 Task: Search one way flight ticket for 1 adult, 1 child, 1 infant in seat in premium economy from Medford: Rogue Valley International-medford Airport to Rockford: Chicago Rockford International Airport(was Northwest Chicagoland Regional Airport At Rockford) on 5-1-2023. Number of bags: 6 checked bags. Price is upto 110000. Outbound departure time preference is 14:45.
Action: Mouse moved to (179, 201)
Screenshot: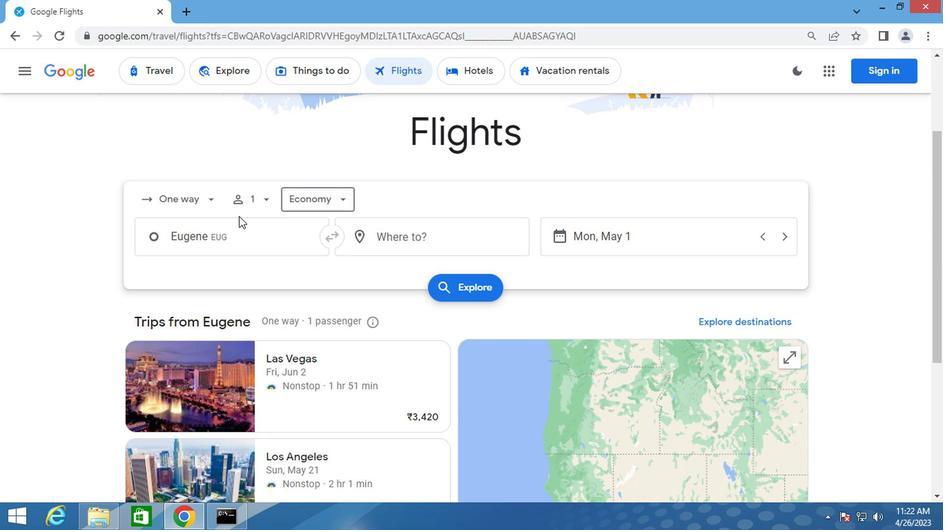 
Action: Mouse pressed left at (179, 201)
Screenshot: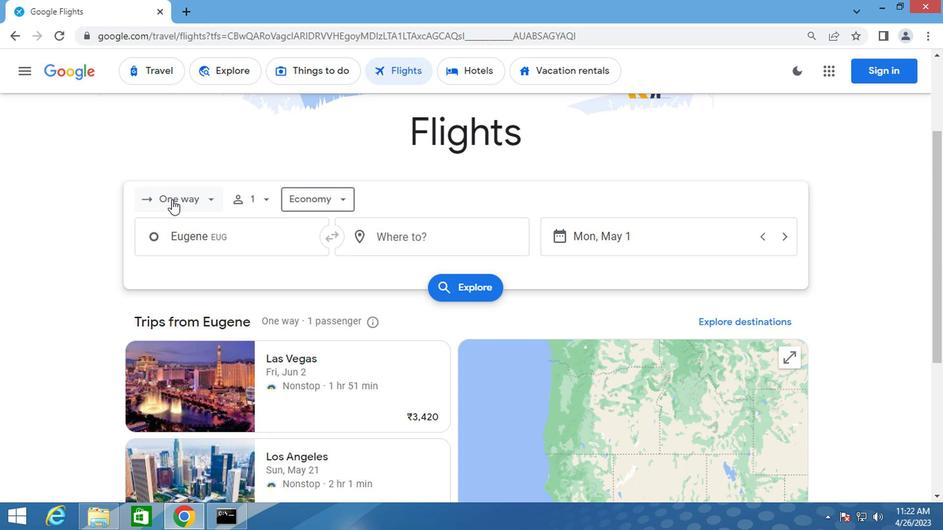 
Action: Mouse moved to (196, 256)
Screenshot: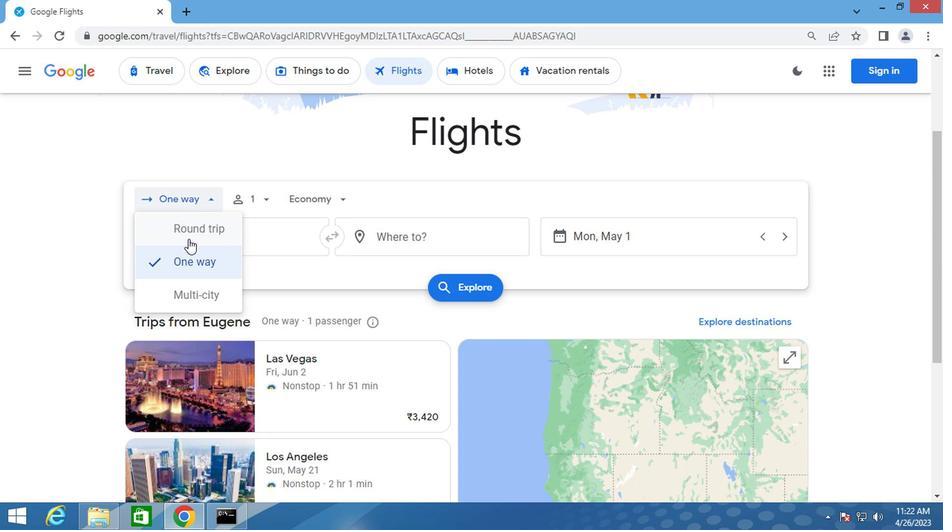 
Action: Mouse pressed left at (196, 256)
Screenshot: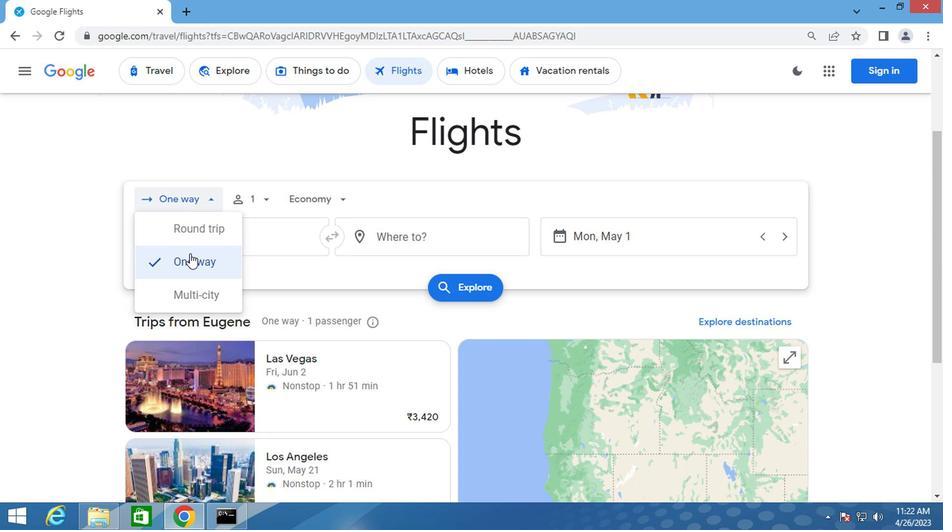 
Action: Mouse moved to (266, 201)
Screenshot: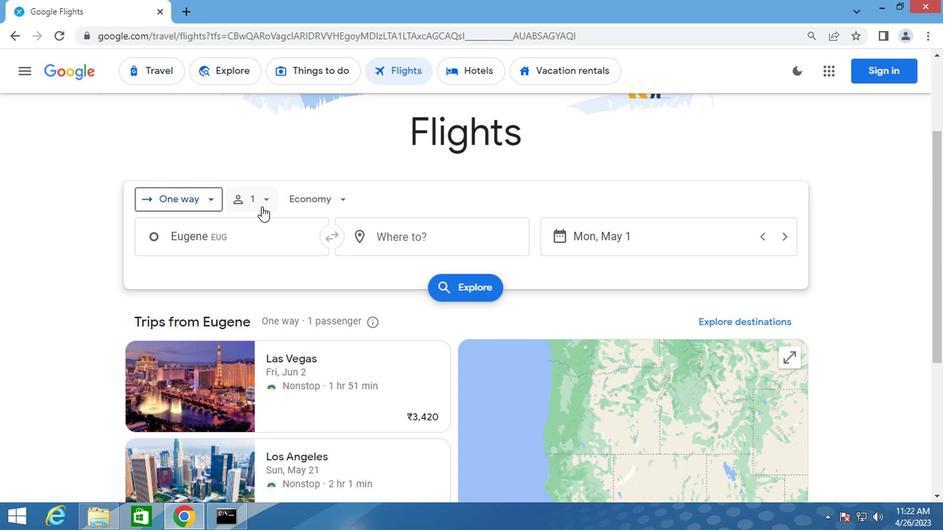 
Action: Mouse pressed left at (266, 201)
Screenshot: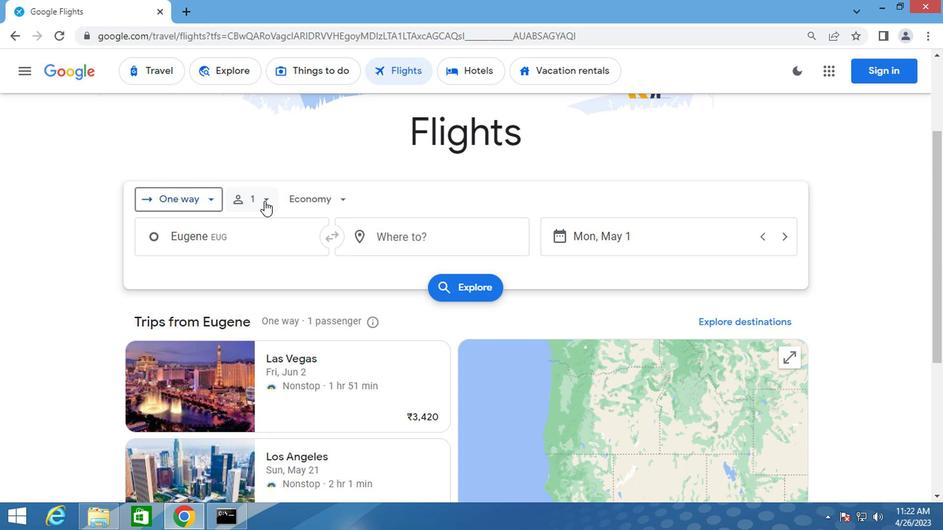 
Action: Mouse moved to (368, 271)
Screenshot: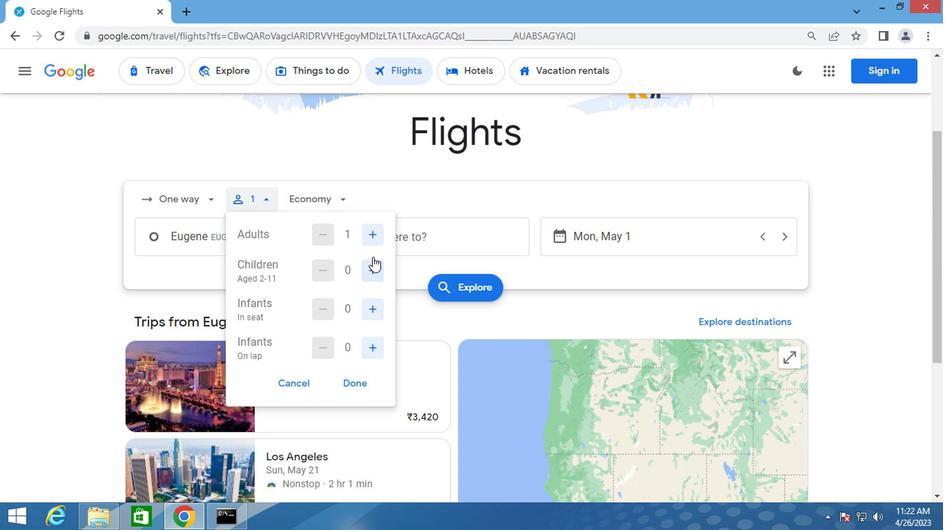 
Action: Mouse pressed left at (368, 271)
Screenshot: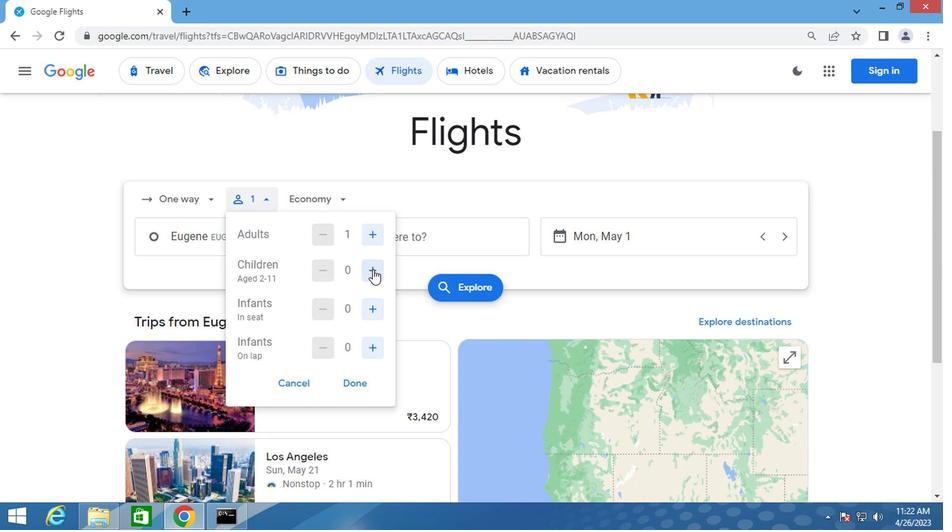 
Action: Mouse moved to (365, 308)
Screenshot: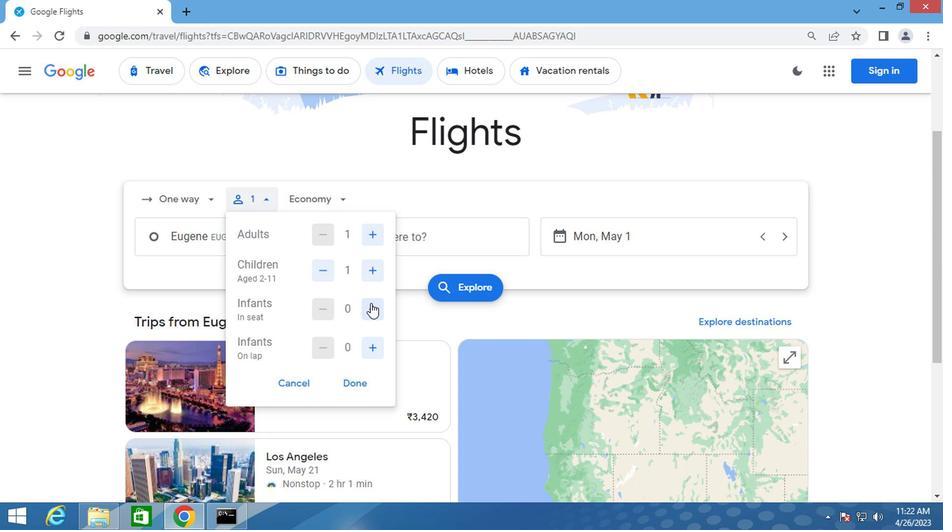 
Action: Mouse pressed left at (365, 308)
Screenshot: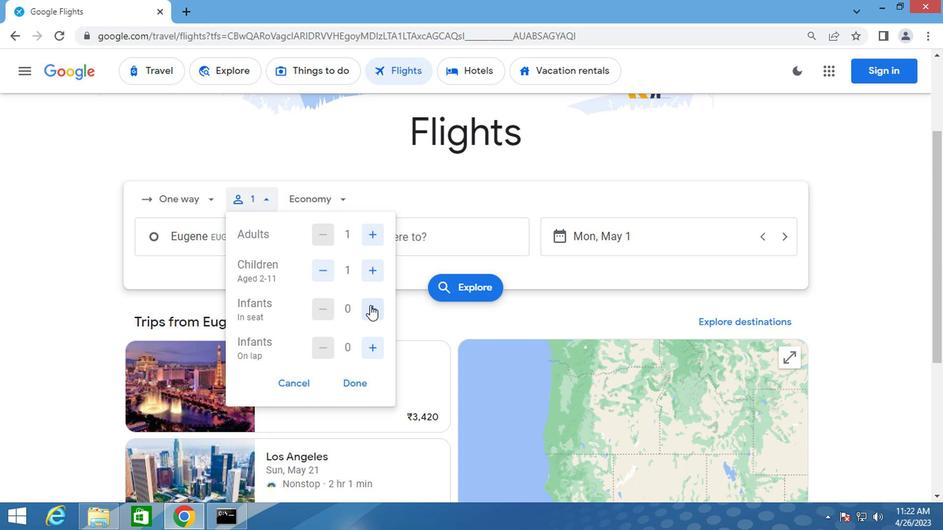 
Action: Mouse moved to (298, 200)
Screenshot: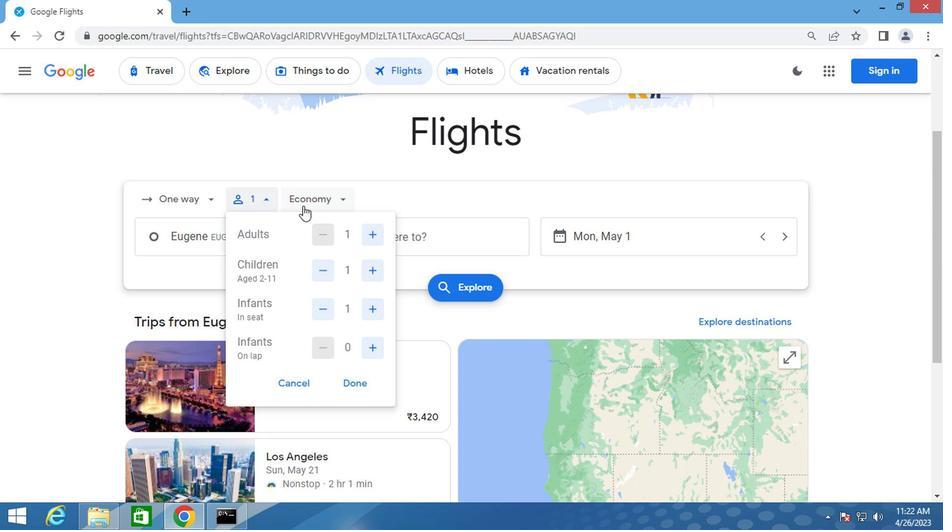 
Action: Mouse pressed left at (298, 200)
Screenshot: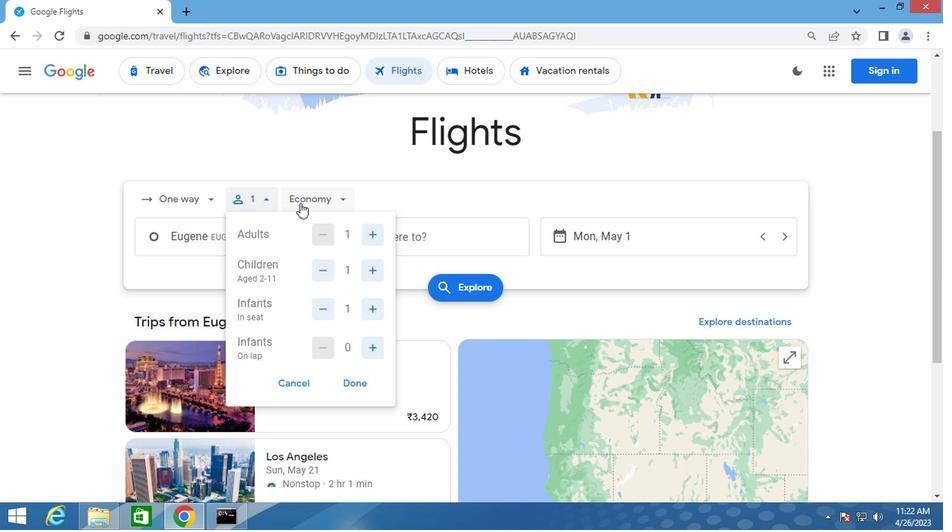
Action: Mouse moved to (327, 261)
Screenshot: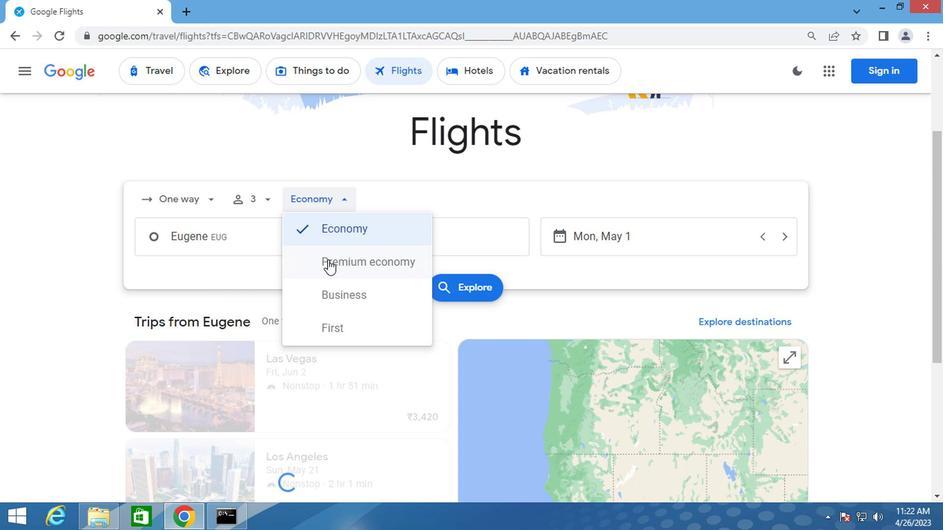 
Action: Mouse pressed left at (327, 261)
Screenshot: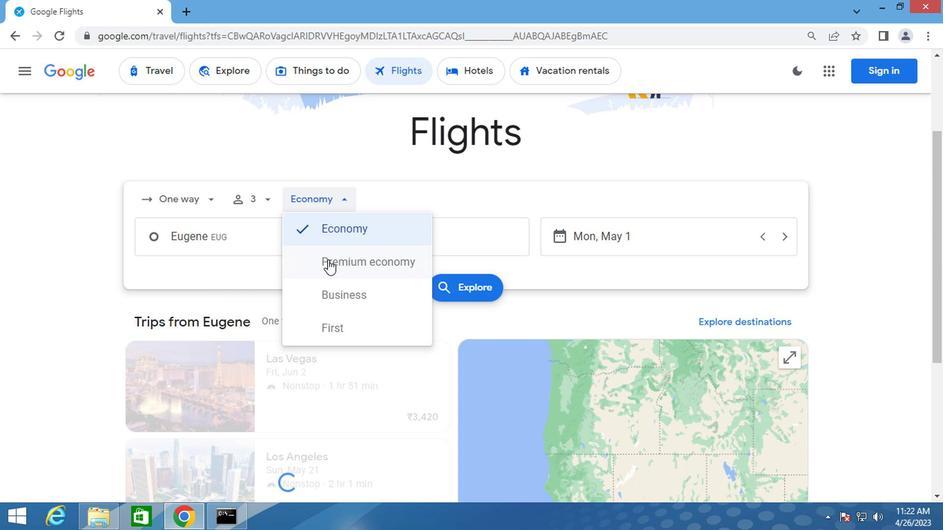 
Action: Mouse moved to (210, 242)
Screenshot: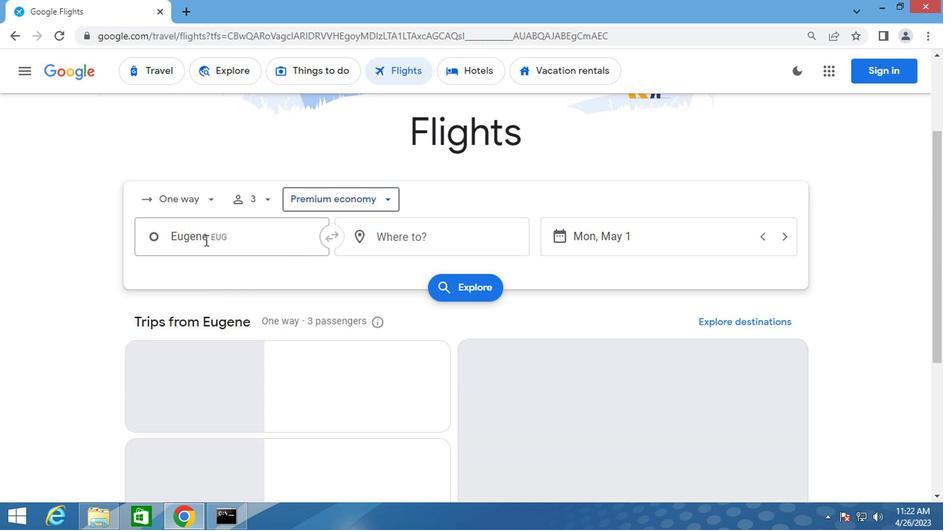 
Action: Mouse pressed left at (210, 242)
Screenshot: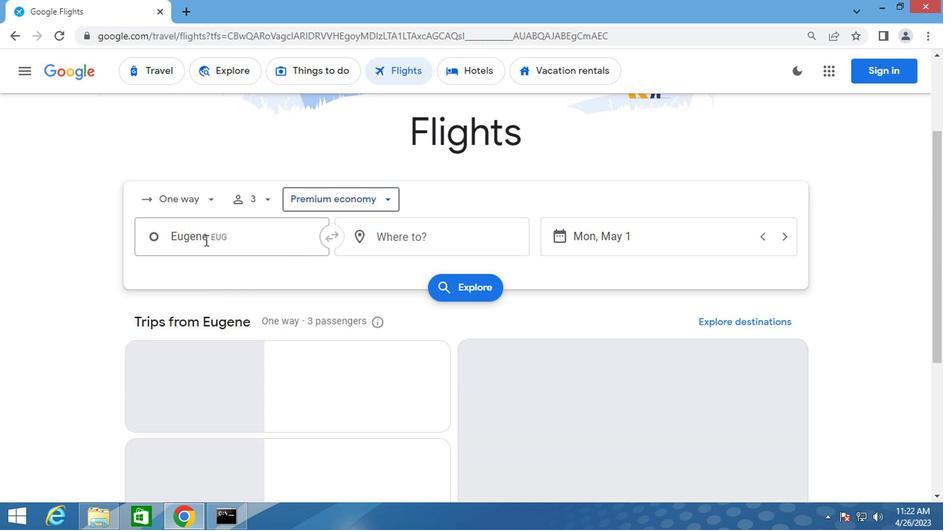 
Action: Mouse moved to (213, 240)
Screenshot: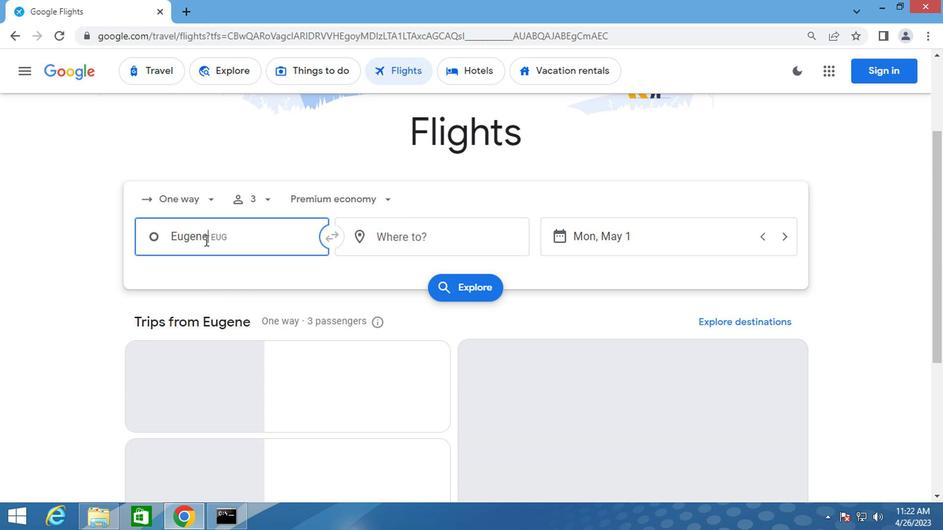 
Action: Key pressed medford
Screenshot: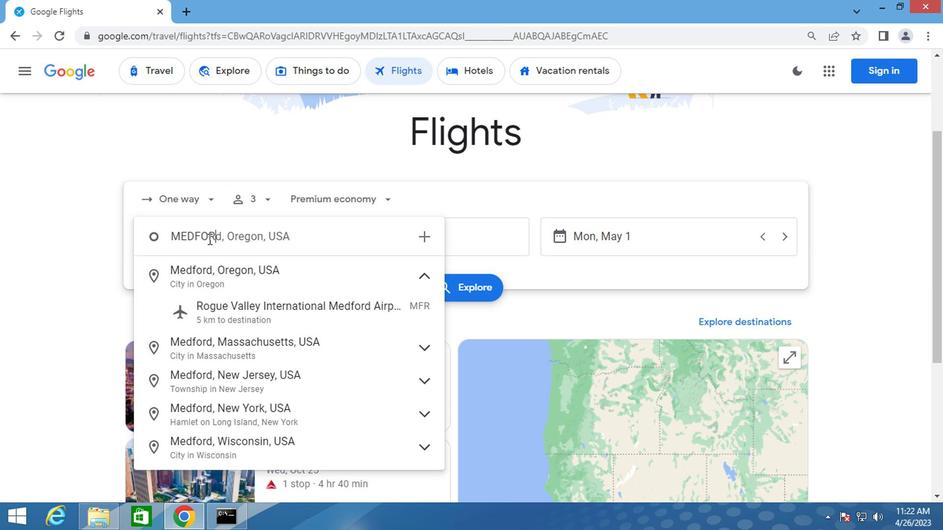 
Action: Mouse moved to (205, 314)
Screenshot: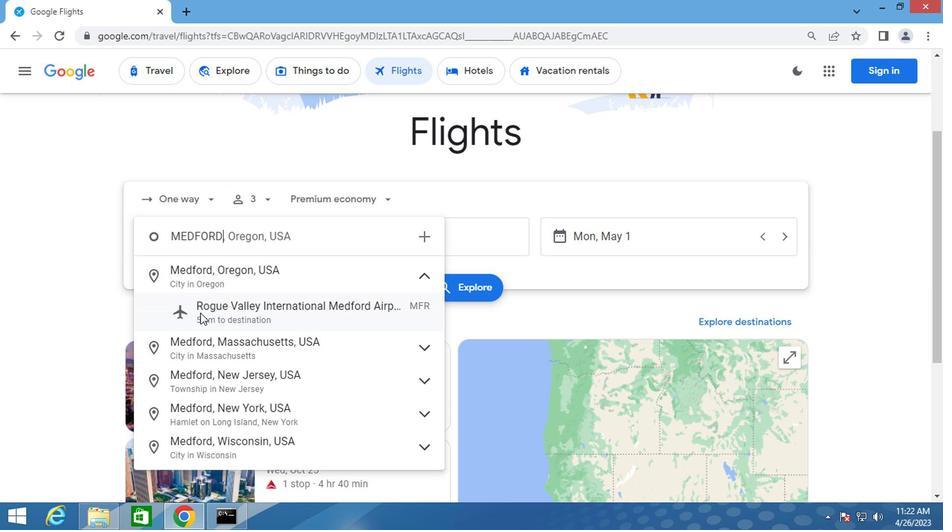 
Action: Mouse pressed left at (205, 314)
Screenshot: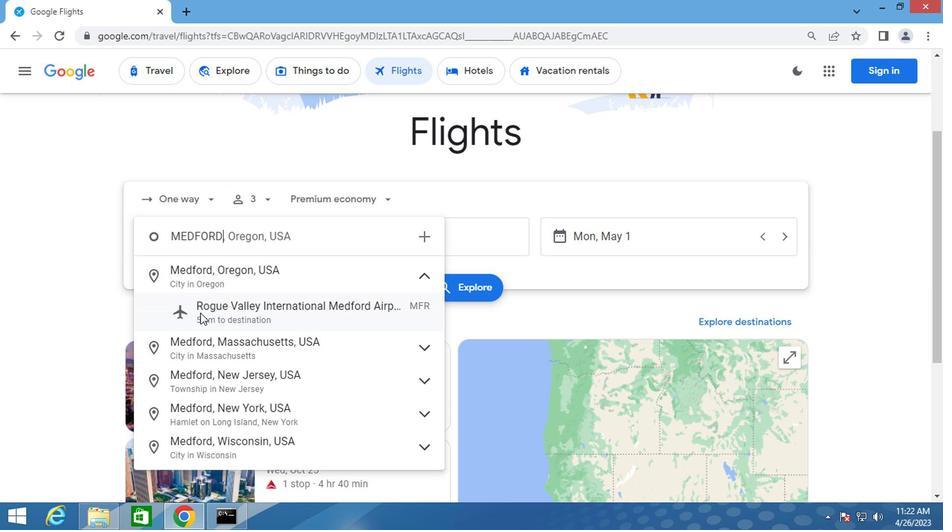 
Action: Mouse moved to (381, 237)
Screenshot: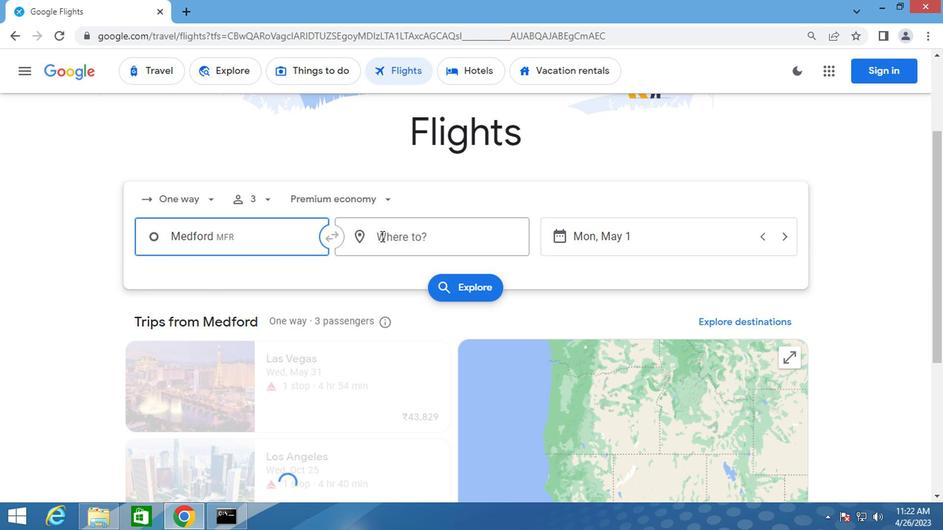 
Action: Mouse pressed left at (381, 237)
Screenshot: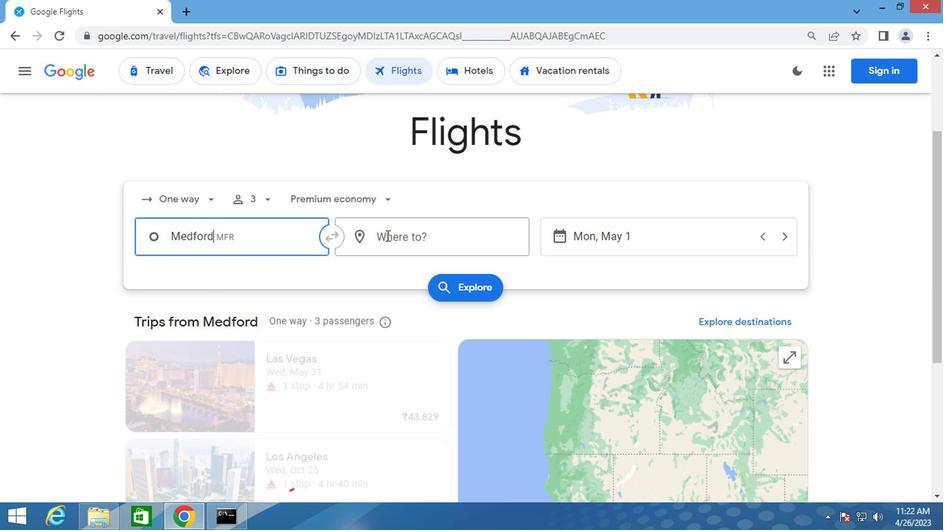 
Action: Key pressed rockford
Screenshot: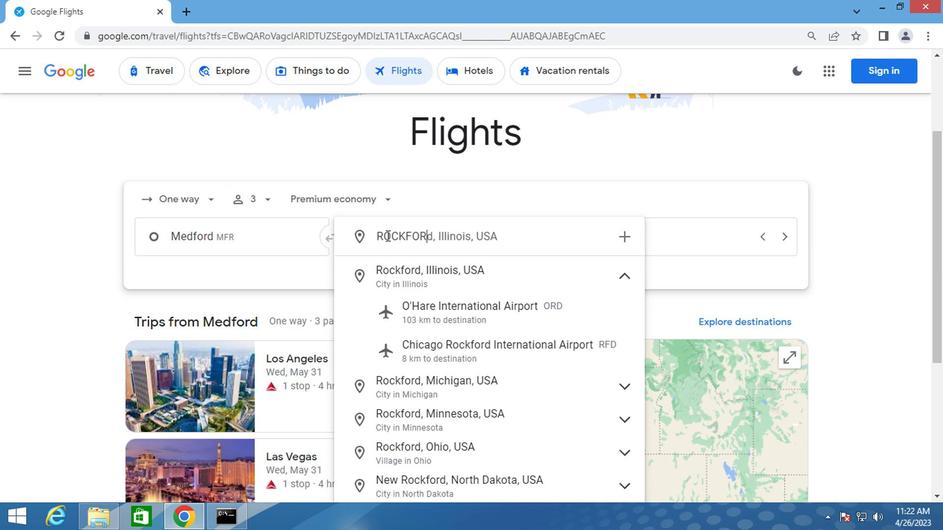 
Action: Mouse moved to (425, 348)
Screenshot: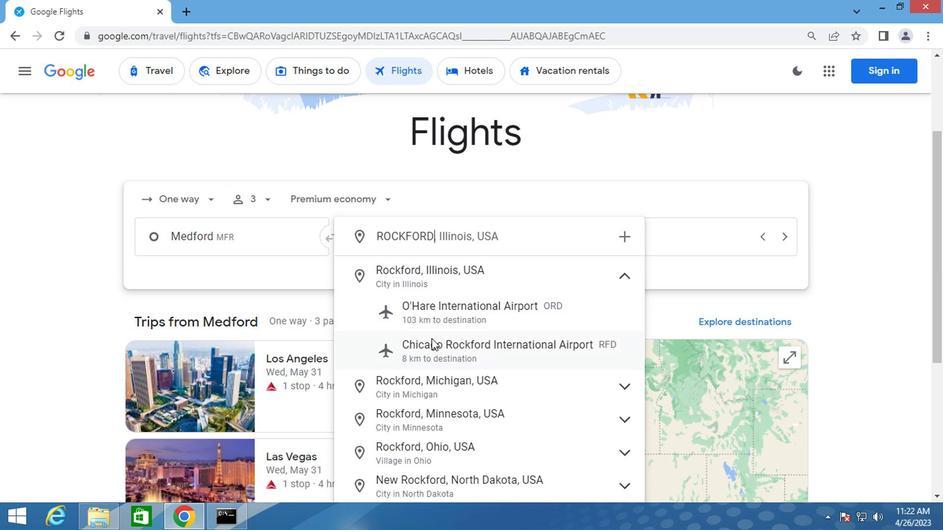 
Action: Mouse pressed left at (425, 348)
Screenshot: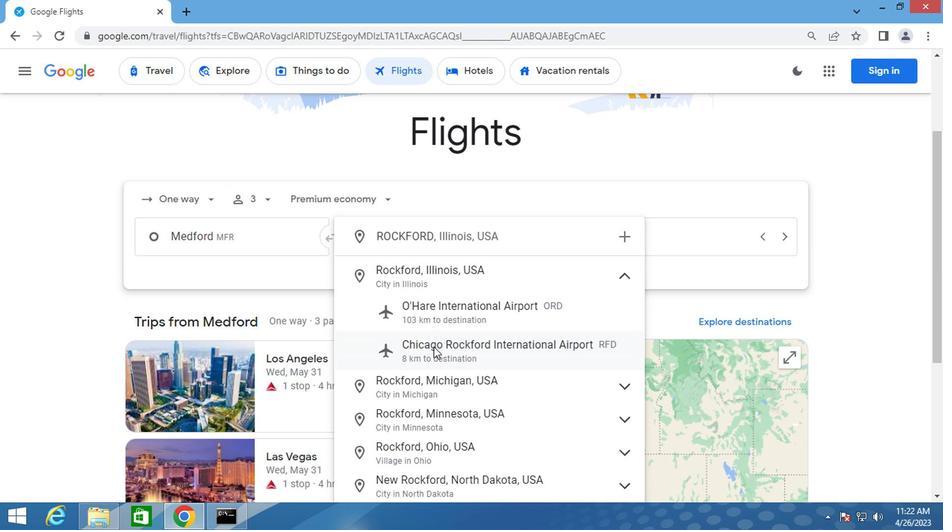 
Action: Mouse moved to (543, 243)
Screenshot: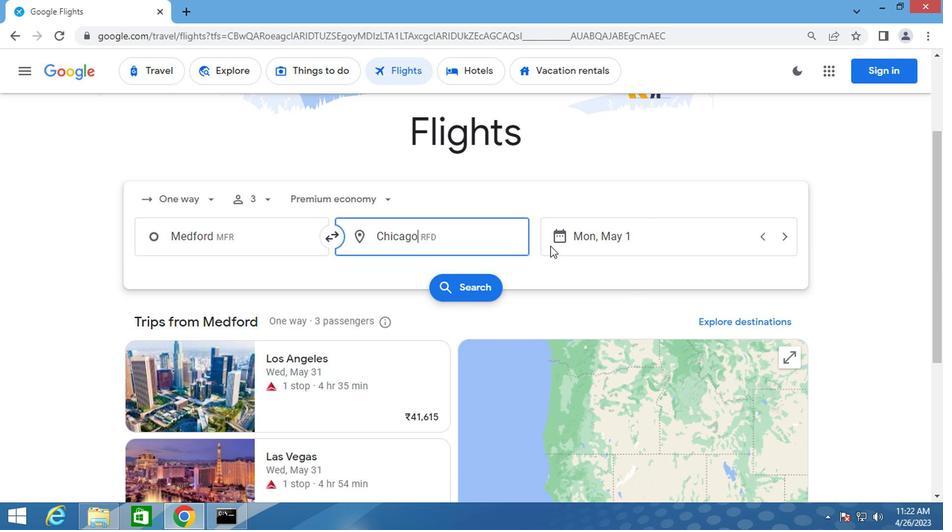 
Action: Mouse pressed left at (543, 243)
Screenshot: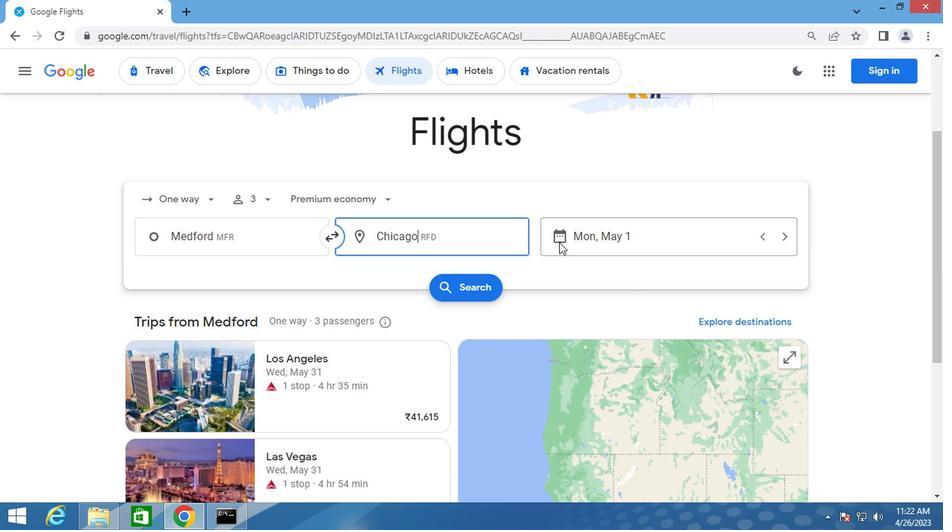 
Action: Mouse moved to (583, 257)
Screenshot: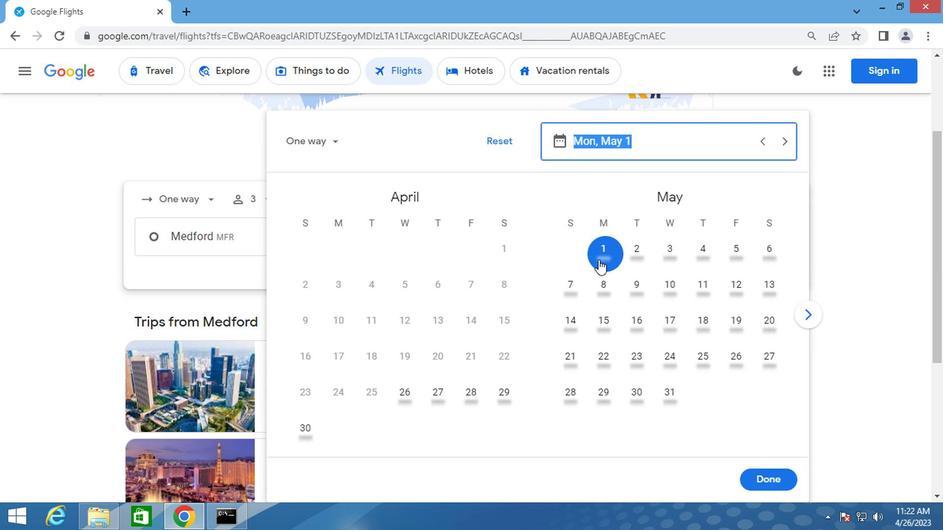 
Action: Mouse pressed left at (583, 257)
Screenshot: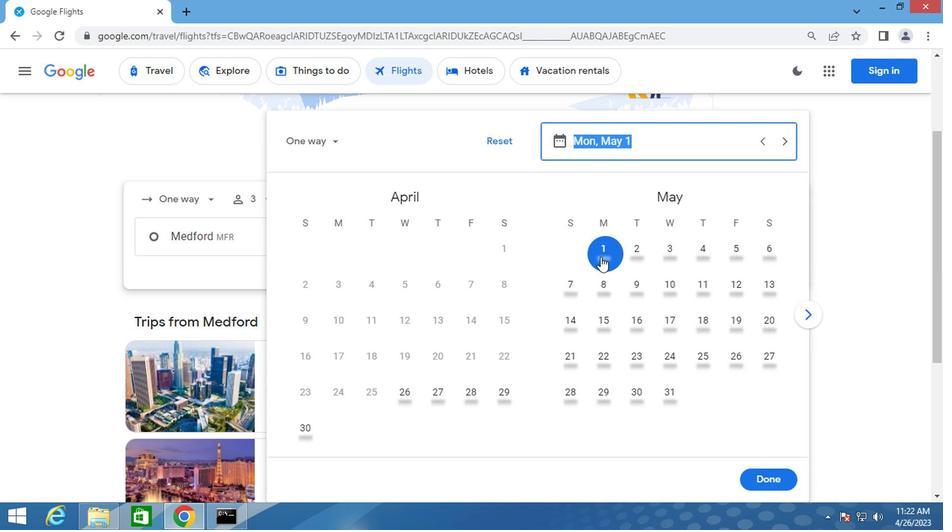 
Action: Mouse moved to (733, 479)
Screenshot: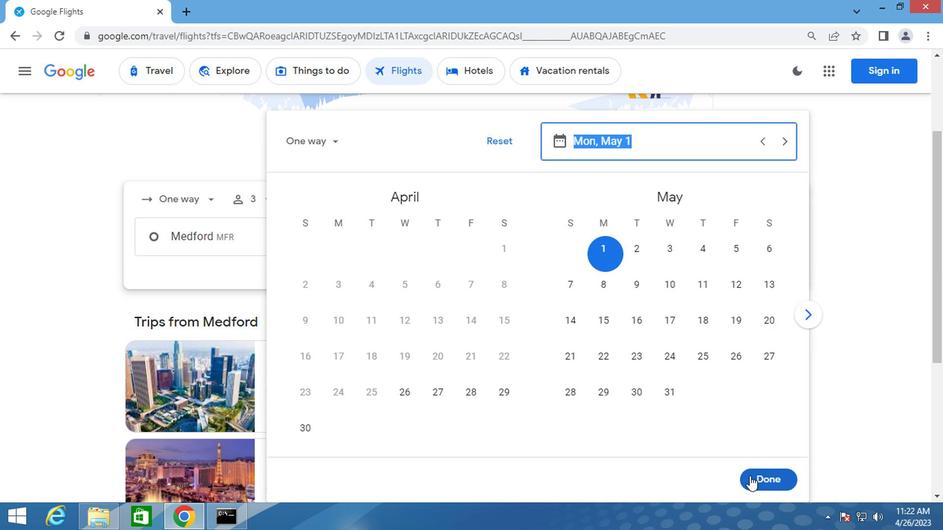 
Action: Mouse pressed left at (733, 479)
Screenshot: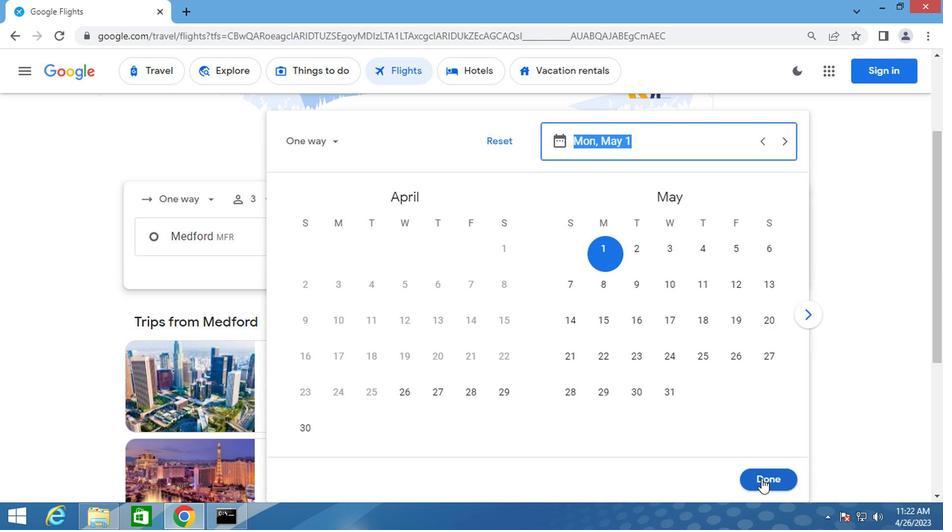 
Action: Mouse moved to (458, 293)
Screenshot: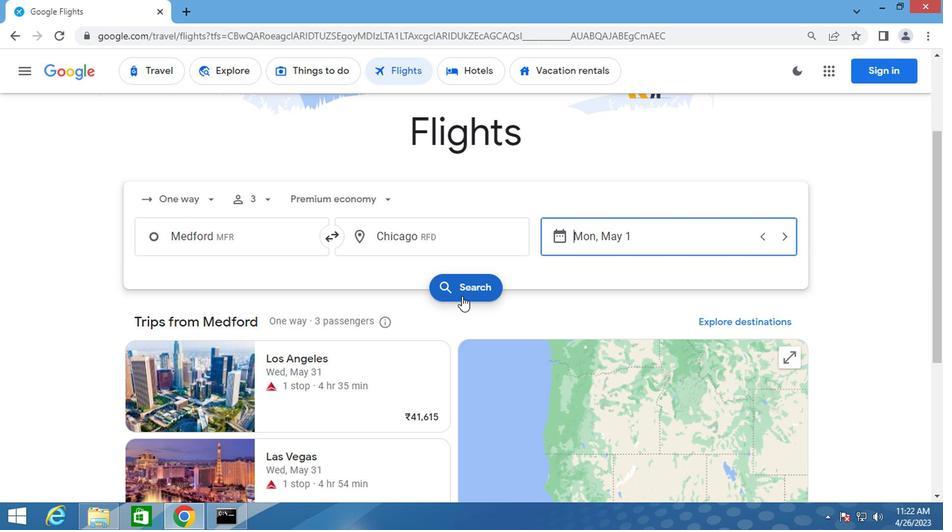 
Action: Mouse pressed left at (458, 293)
Screenshot: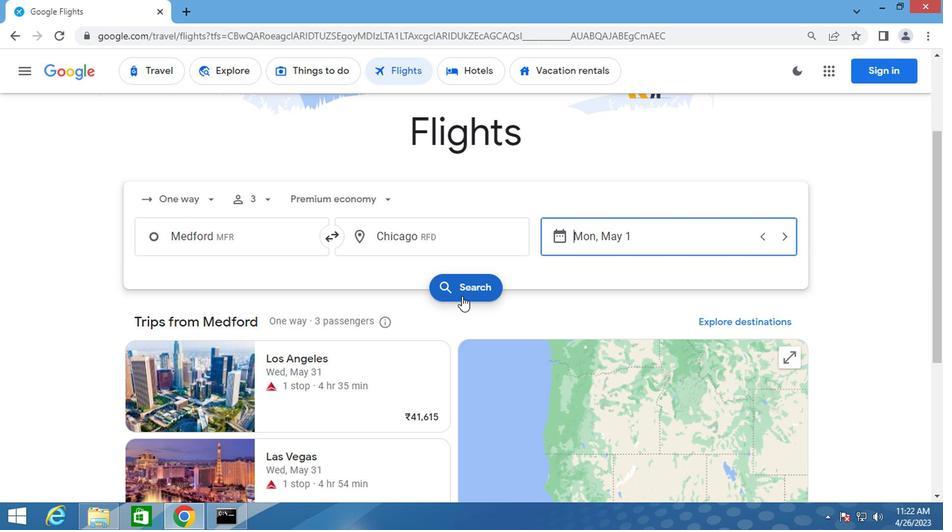 
Action: Mouse moved to (183, 195)
Screenshot: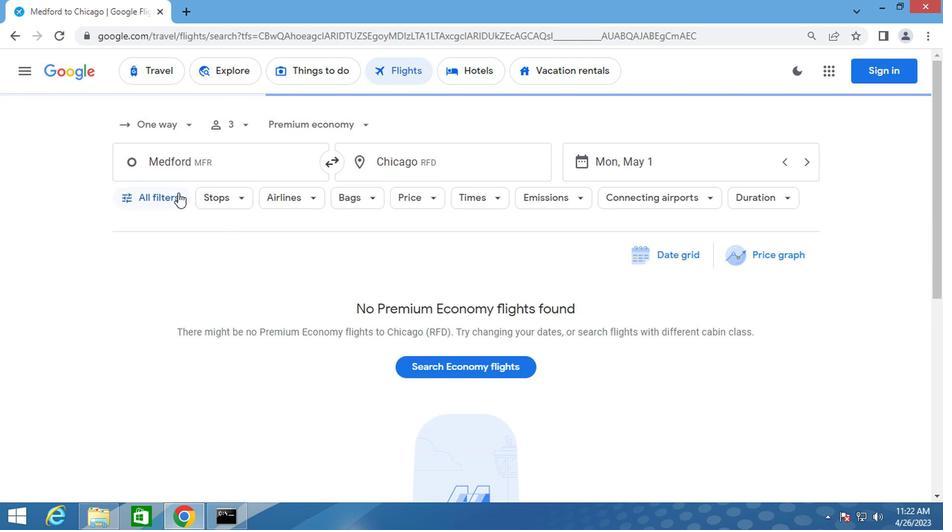 
Action: Mouse pressed left at (183, 195)
Screenshot: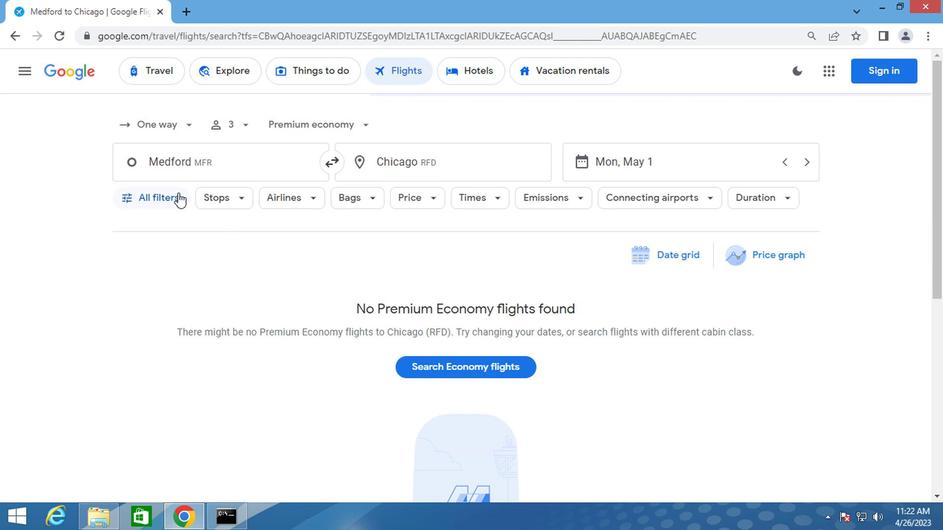 
Action: Mouse moved to (247, 274)
Screenshot: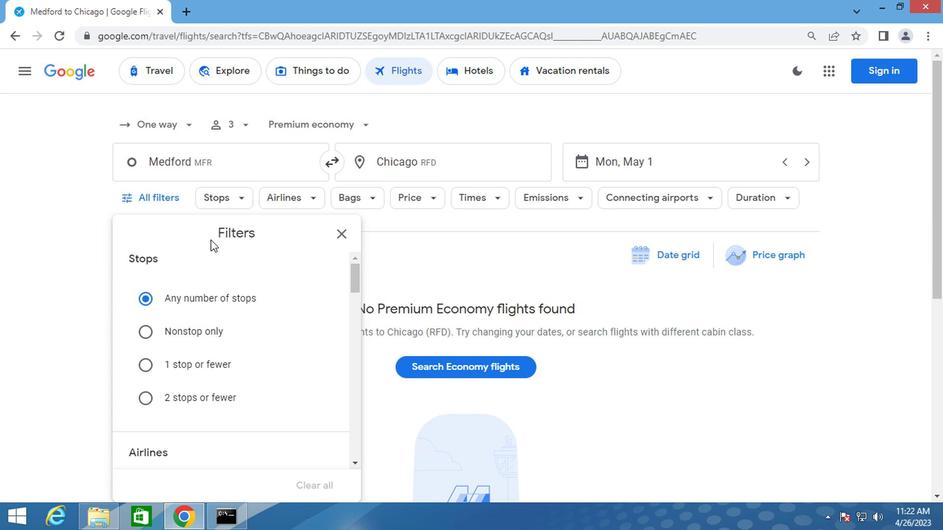 
Action: Mouse scrolled (247, 273) with delta (0, 0)
Screenshot: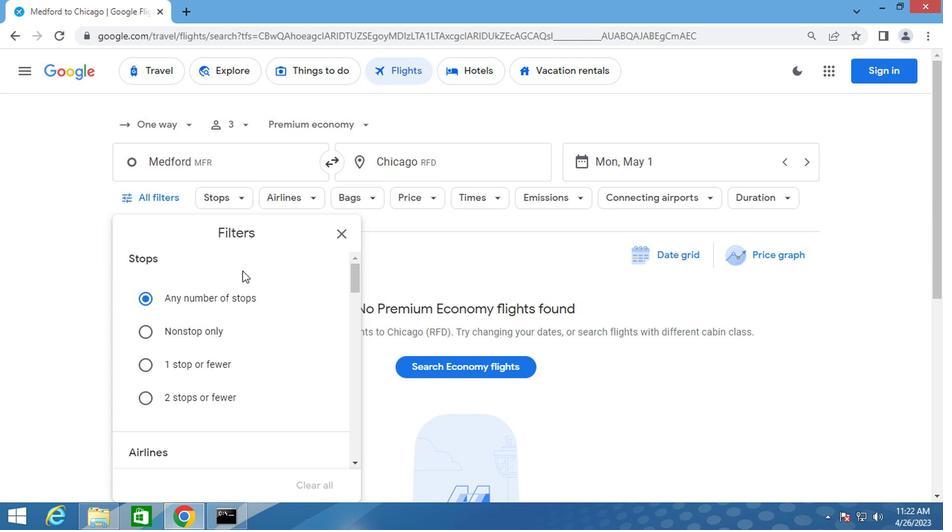 
Action: Mouse moved to (248, 274)
Screenshot: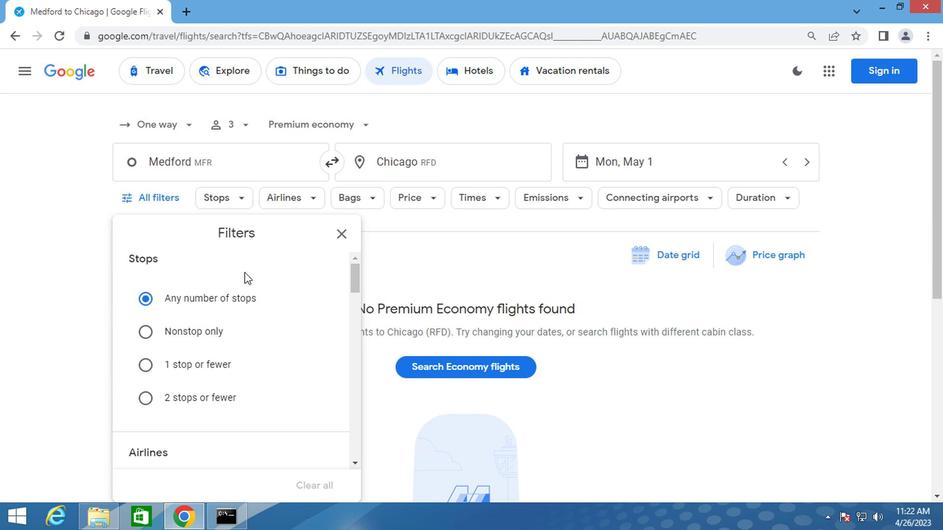 
Action: Mouse scrolled (248, 273) with delta (0, 0)
Screenshot: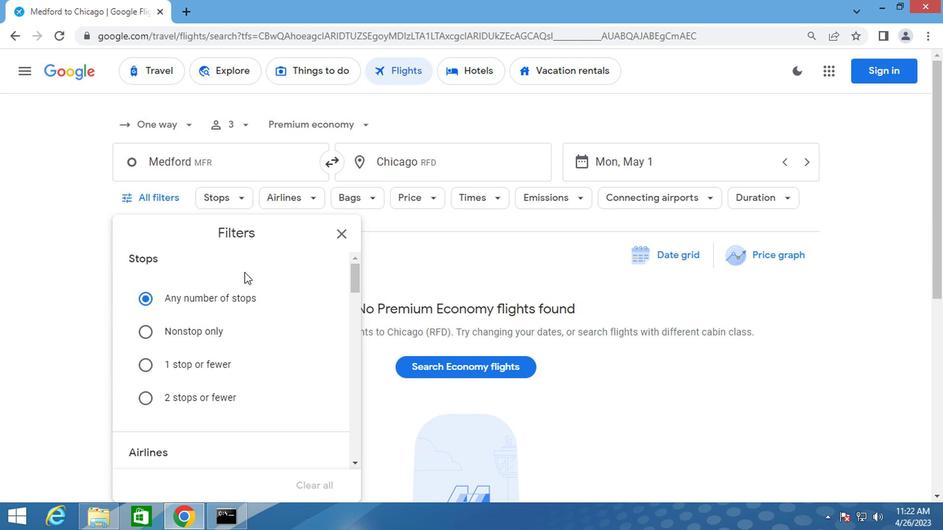 
Action: Mouse moved to (248, 274)
Screenshot: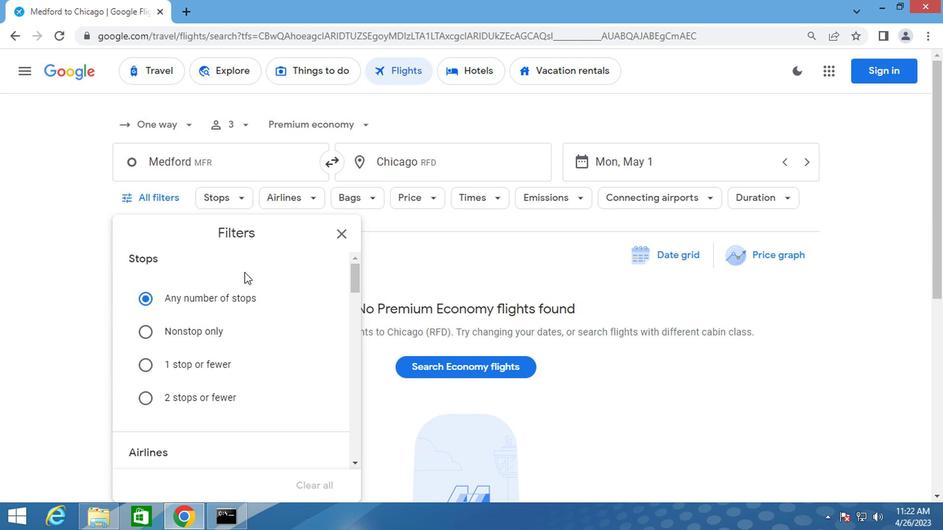 
Action: Mouse scrolled (248, 274) with delta (0, 0)
Screenshot: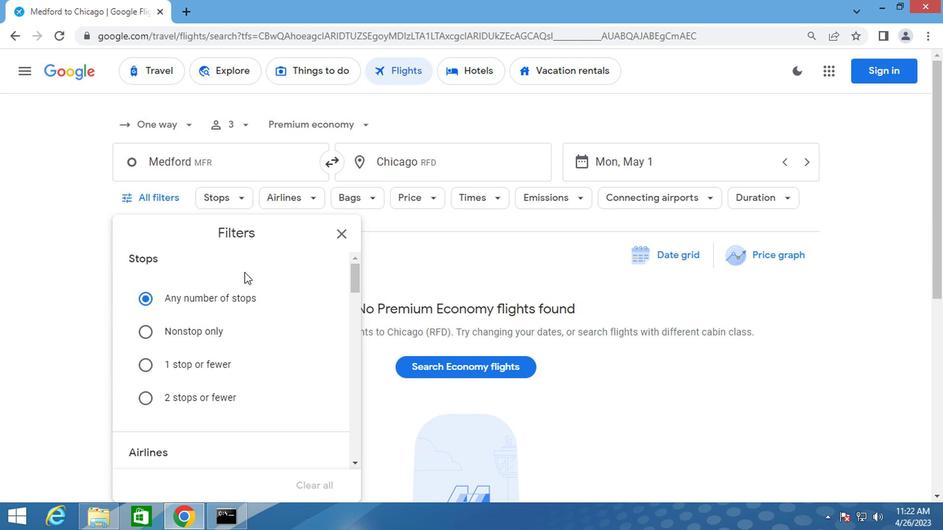 
Action: Mouse moved to (248, 276)
Screenshot: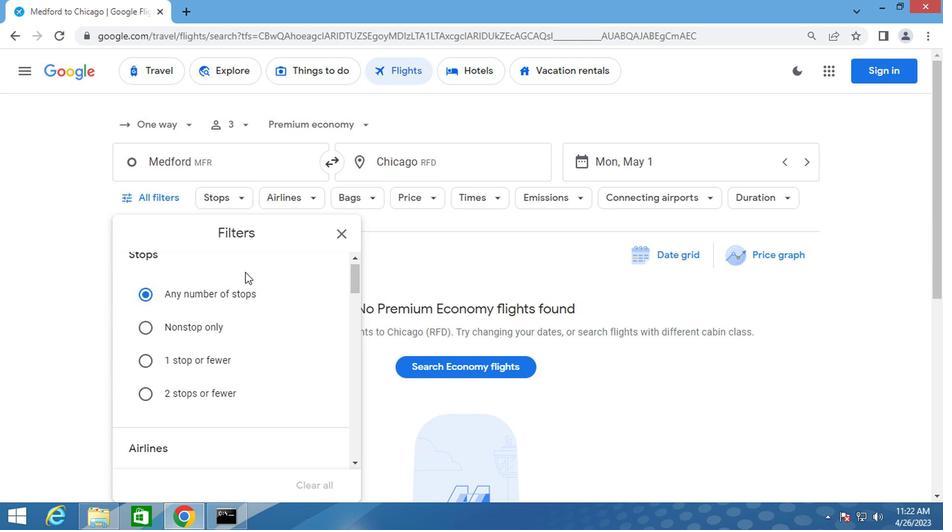 
Action: Mouse scrolled (248, 275) with delta (0, 0)
Screenshot: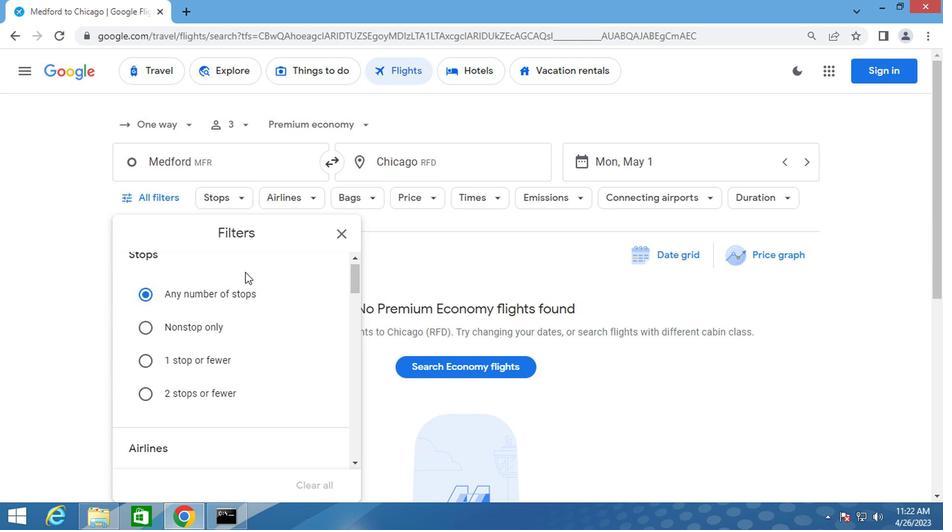 
Action: Mouse moved to (318, 462)
Screenshot: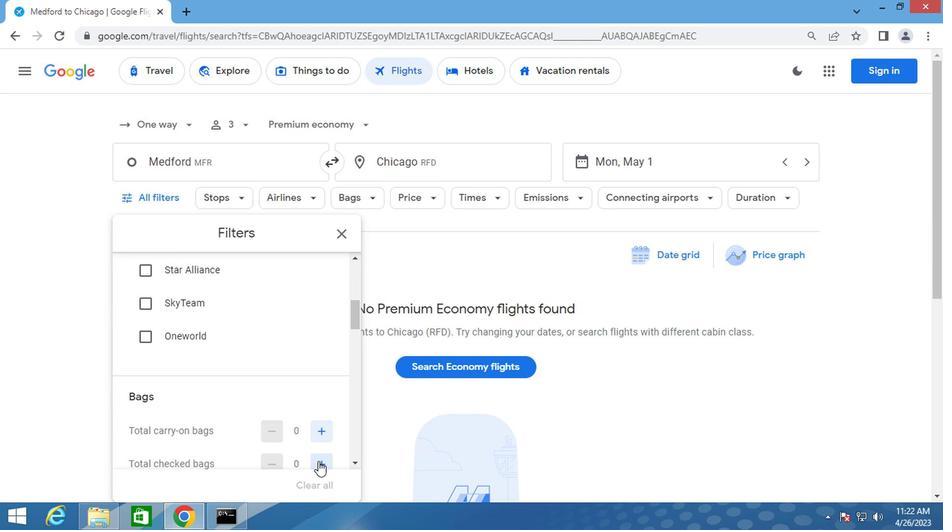 
Action: Mouse pressed left at (318, 462)
Screenshot: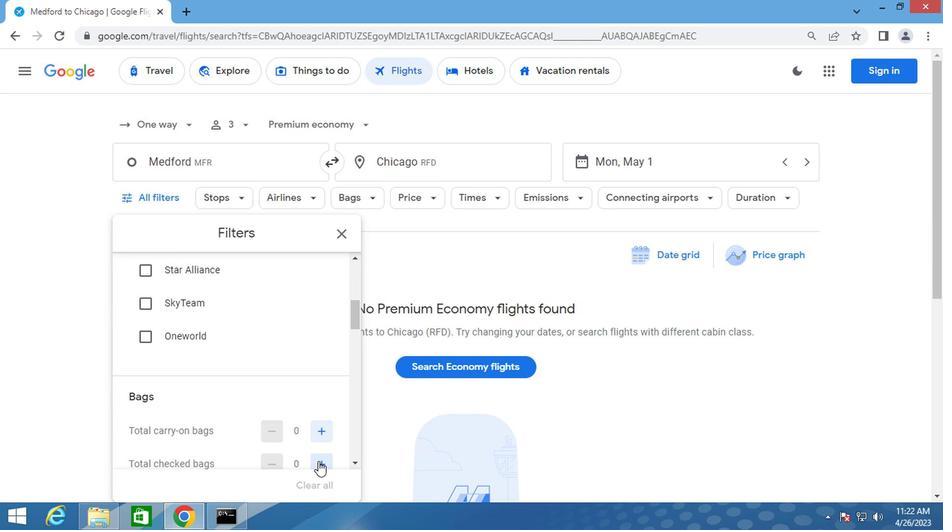 
Action: Mouse moved to (321, 461)
Screenshot: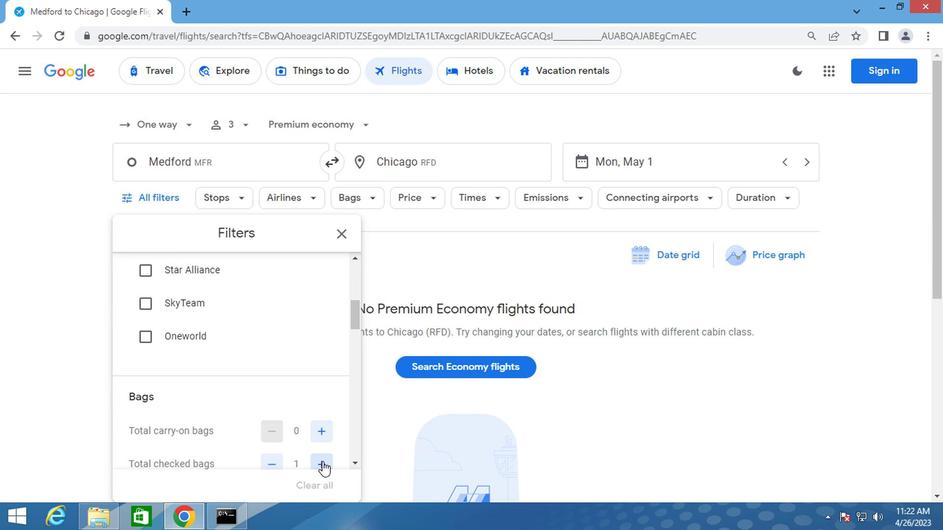 
Action: Mouse pressed left at (321, 461)
Screenshot: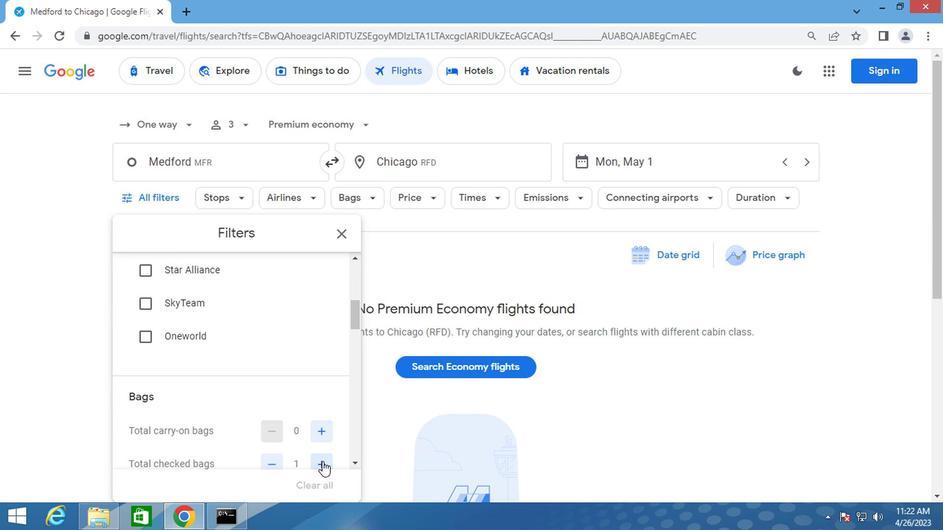 
Action: Mouse pressed left at (321, 461)
Screenshot: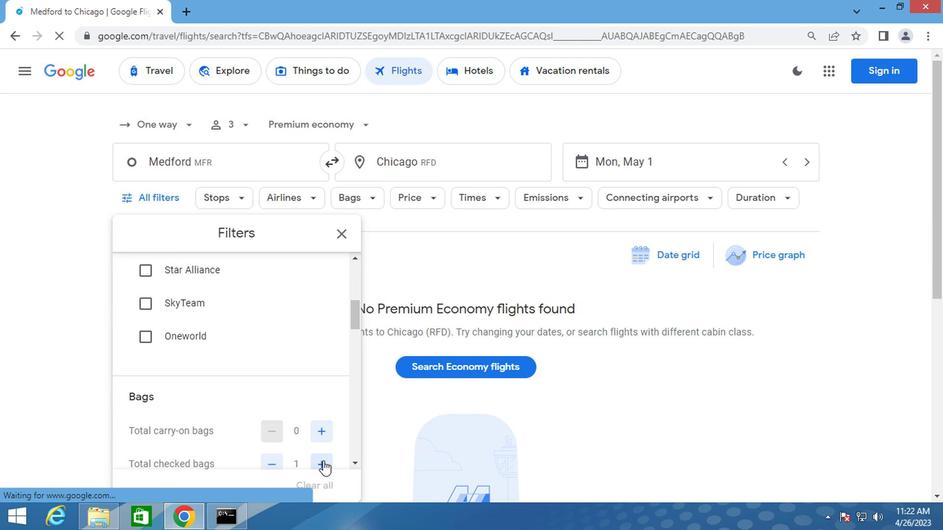 
Action: Mouse moved to (321, 460)
Screenshot: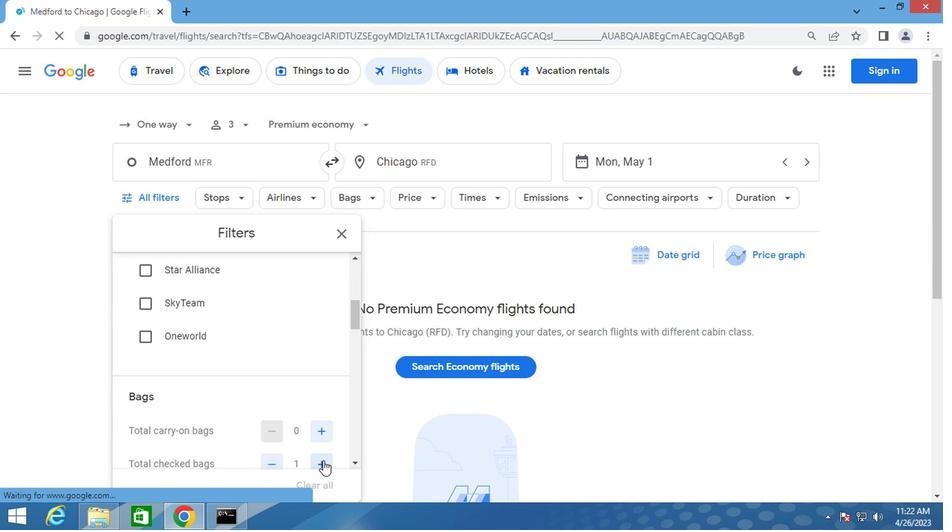 
Action: Mouse pressed left at (321, 460)
Screenshot: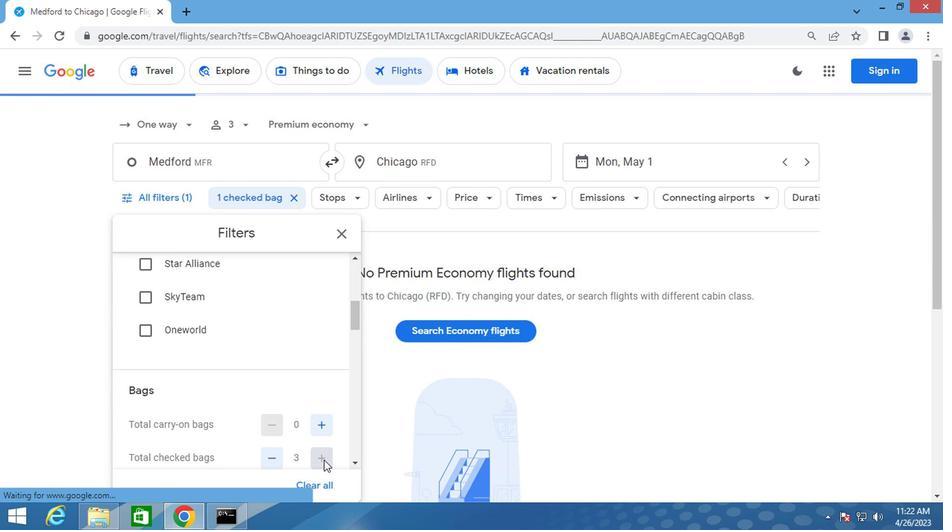 
Action: Mouse moved to (322, 460)
Screenshot: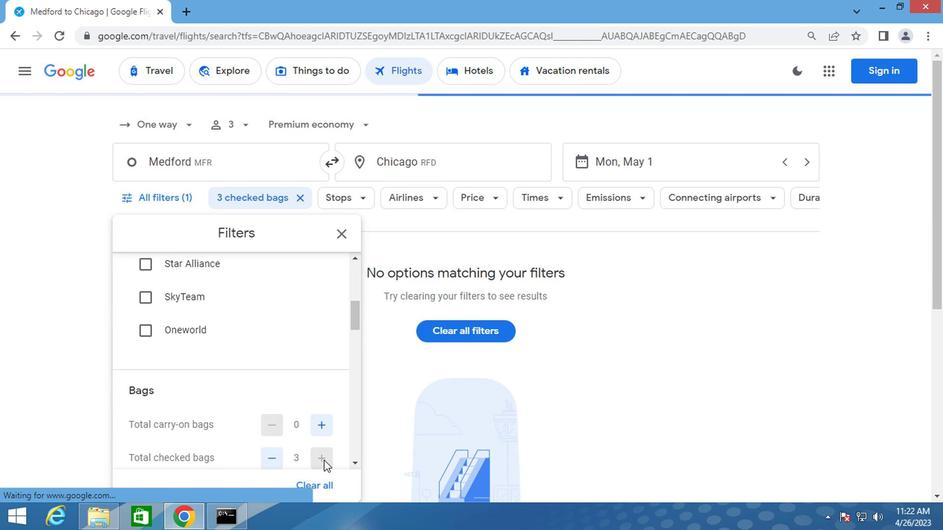 
Action: Mouse pressed left at (322, 460)
Screenshot: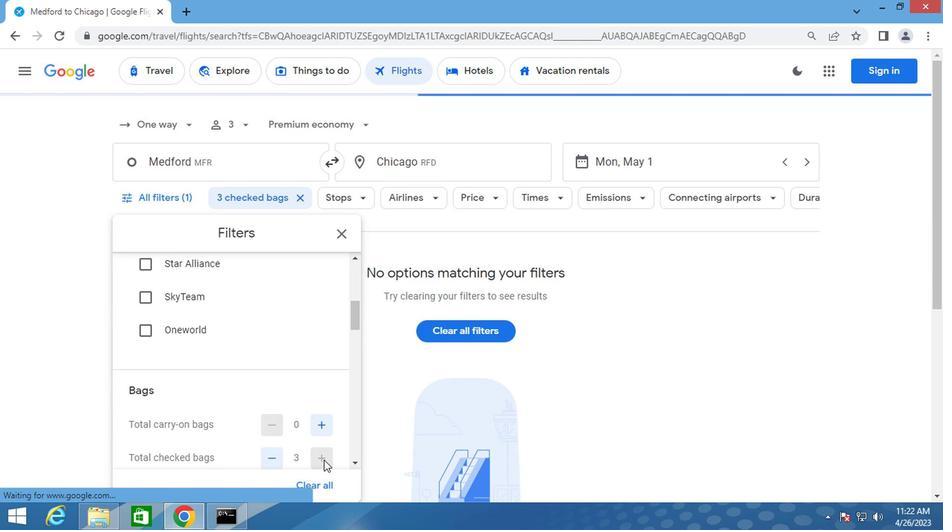 
Action: Mouse moved to (312, 433)
Screenshot: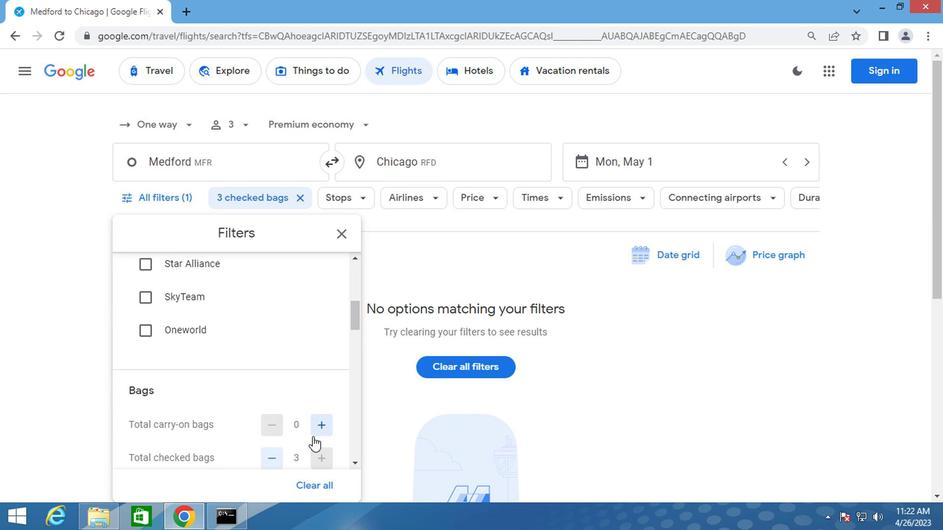 
Action: Mouse scrolled (312, 432) with delta (0, 0)
Screenshot: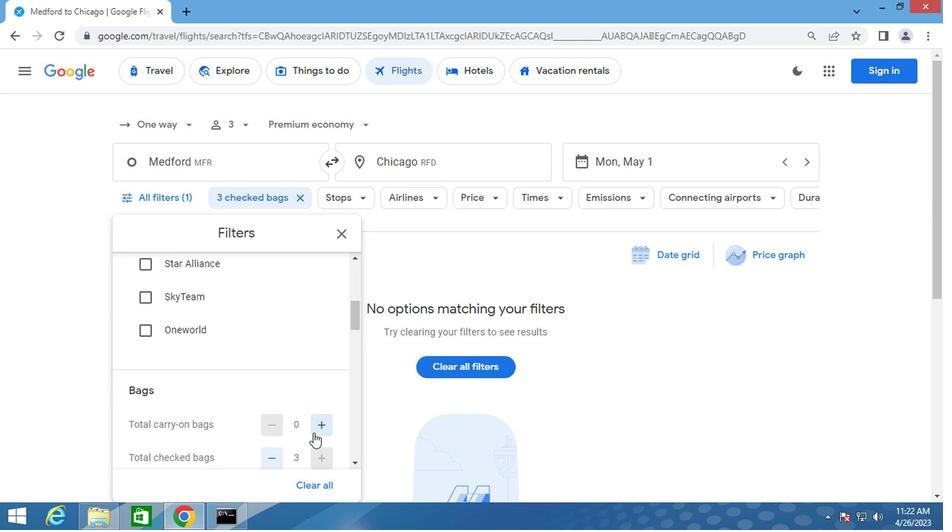 
Action: Mouse moved to (321, 387)
Screenshot: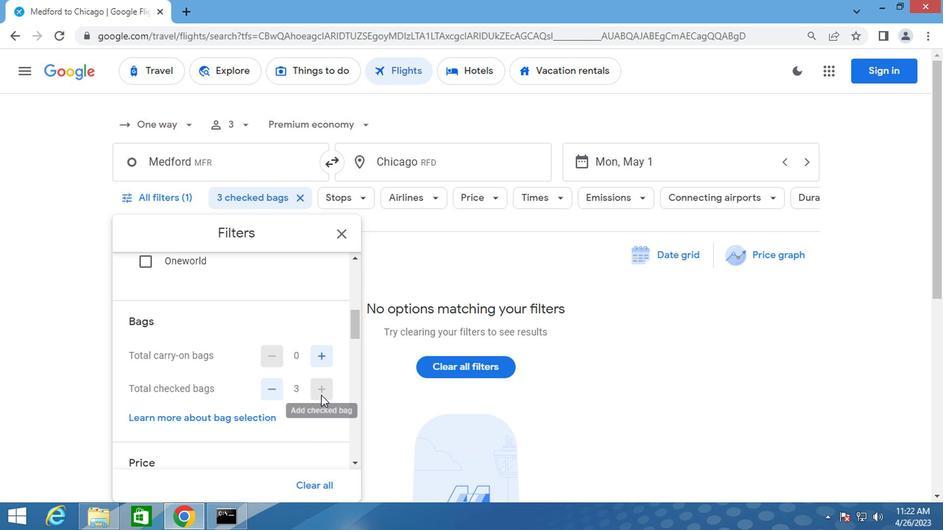
Action: Mouse pressed left at (321, 387)
Screenshot: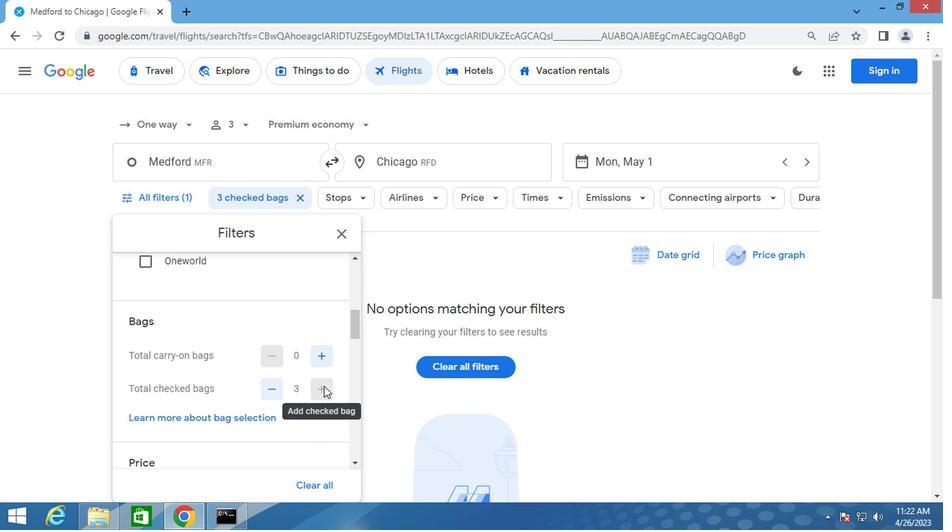 
Action: Mouse moved to (281, 393)
Screenshot: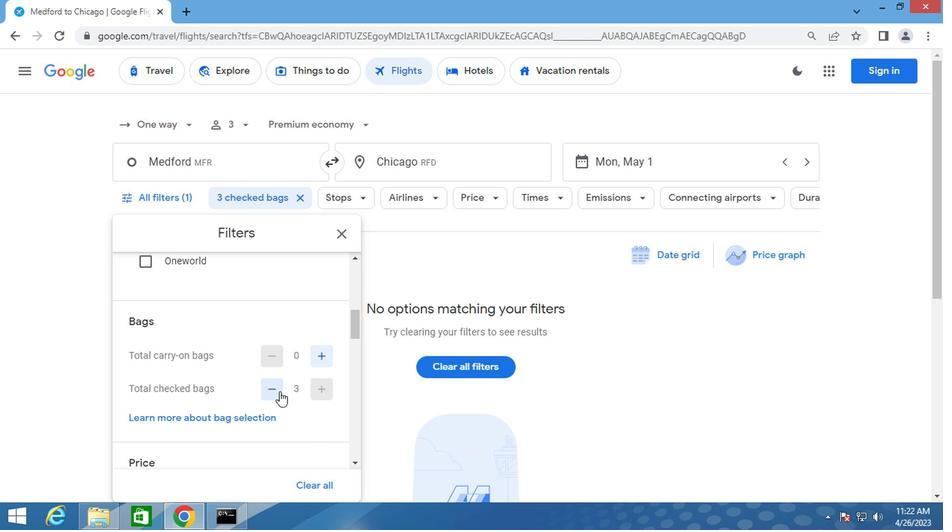 
Action: Mouse scrolled (281, 392) with delta (0, 0)
Screenshot: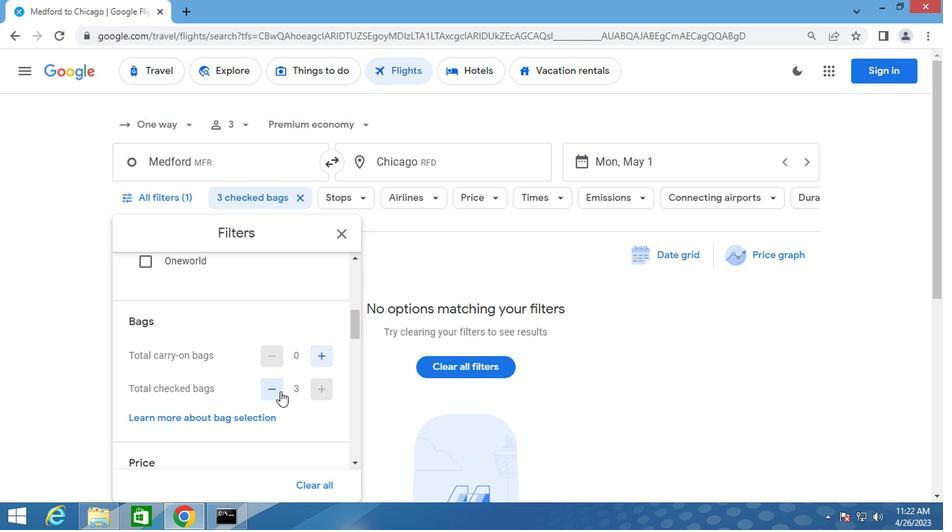 
Action: Mouse scrolled (281, 392) with delta (0, 0)
Screenshot: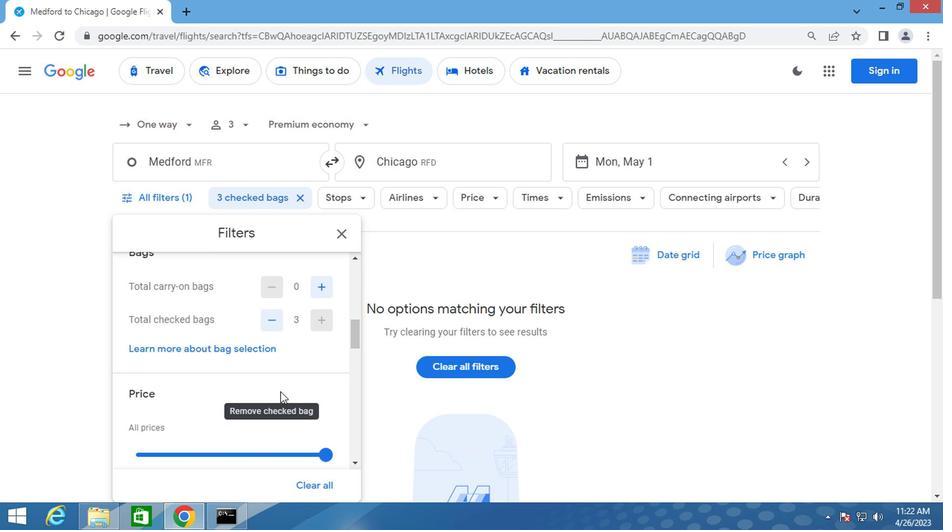 
Action: Mouse moved to (314, 382)
Screenshot: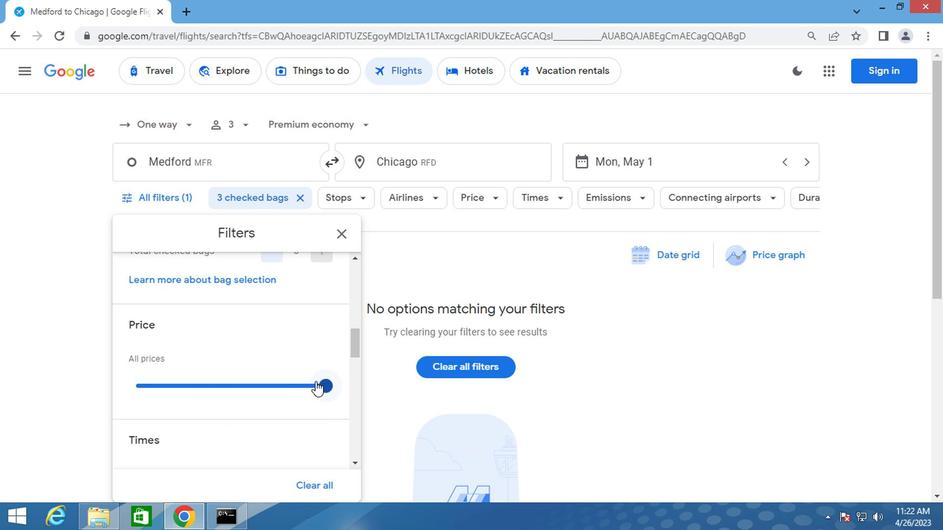 
Action: Mouse pressed left at (314, 382)
Screenshot: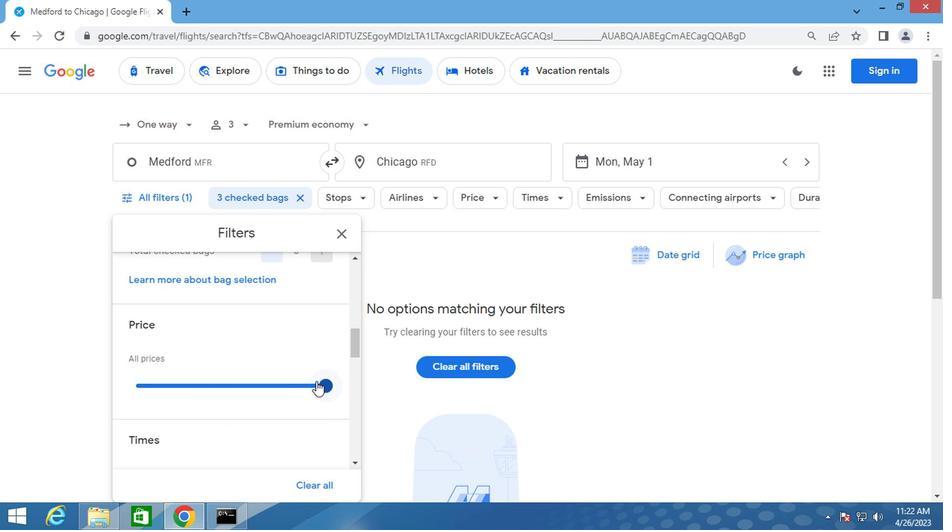 
Action: Mouse moved to (233, 370)
Screenshot: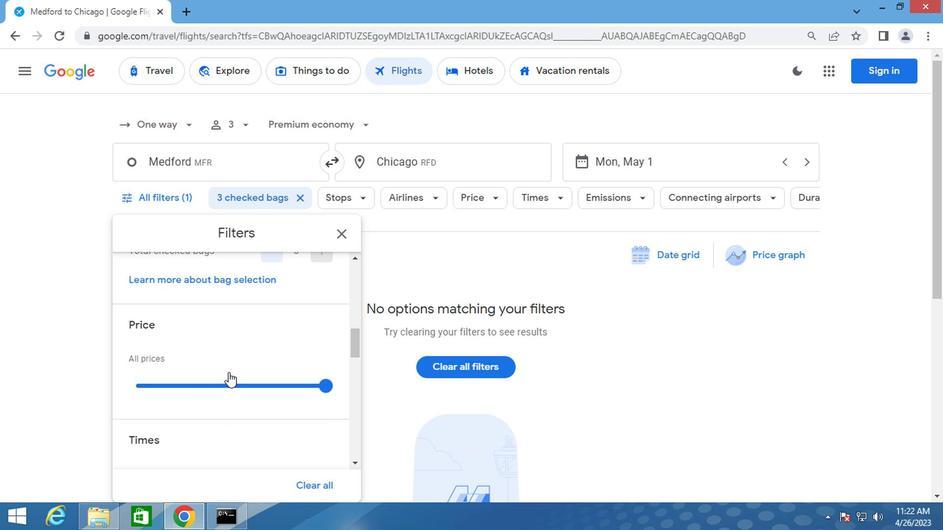 
Action: Mouse scrolled (233, 369) with delta (0, 0)
Screenshot: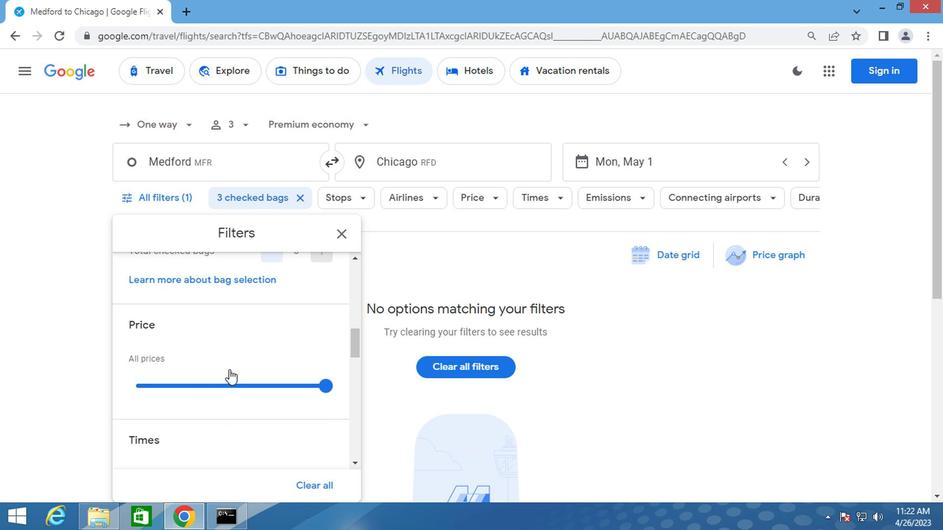
Action: Mouse scrolled (233, 369) with delta (0, 0)
Screenshot: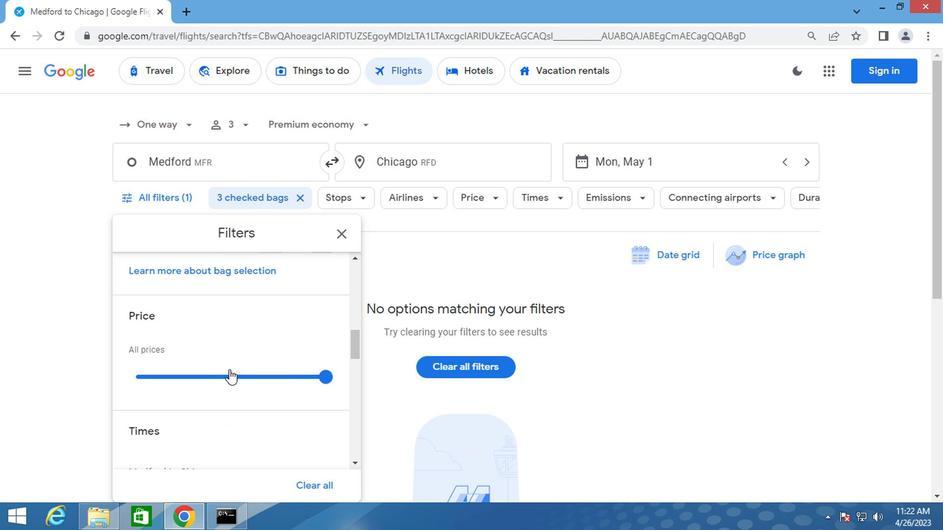 
Action: Mouse moved to (145, 402)
Screenshot: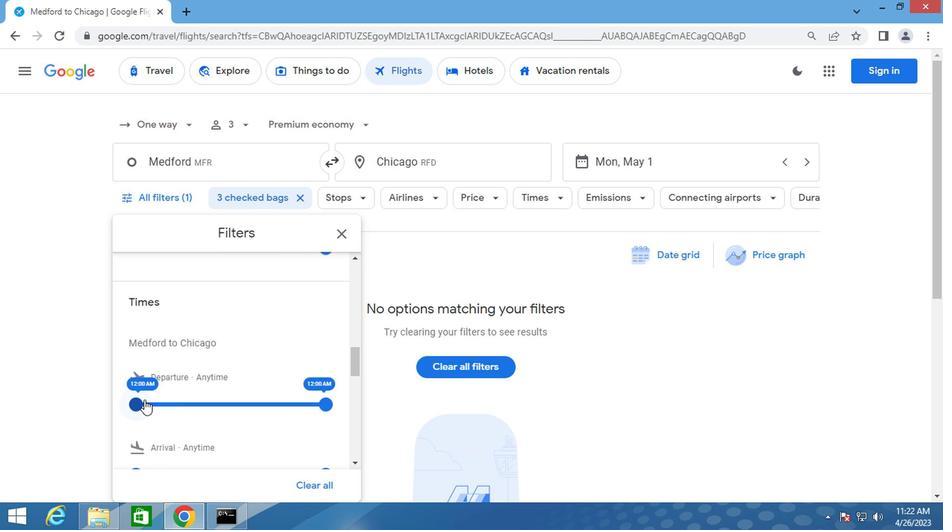 
Action: Mouse pressed left at (145, 402)
Screenshot: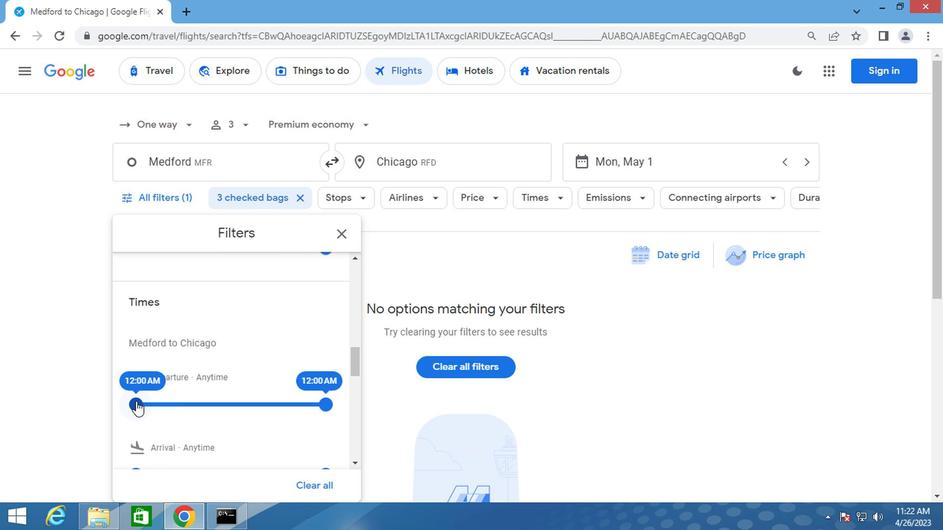 
Action: Mouse moved to (341, 238)
Screenshot: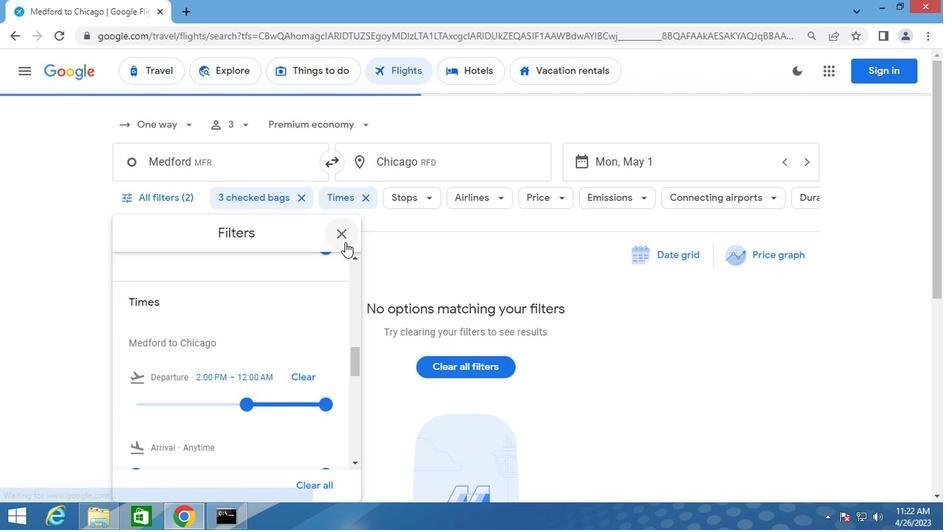 
Action: Mouse pressed left at (341, 238)
Screenshot: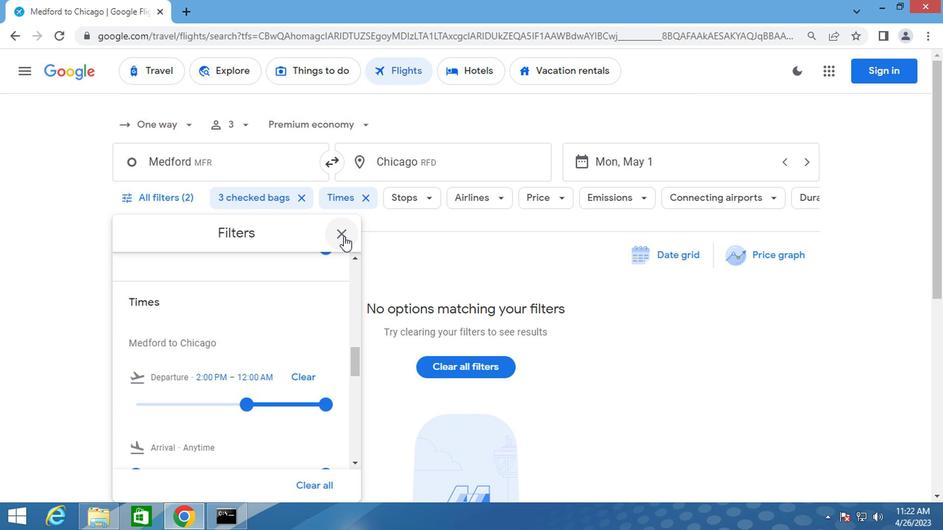 
Action: Mouse moved to (341, 238)
Screenshot: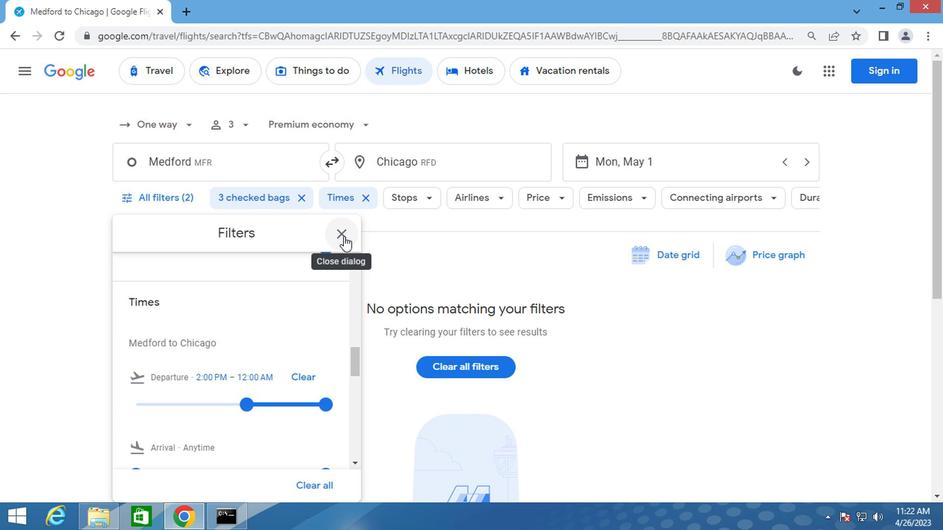 
Action: Key pressed <Key.f8>
Screenshot: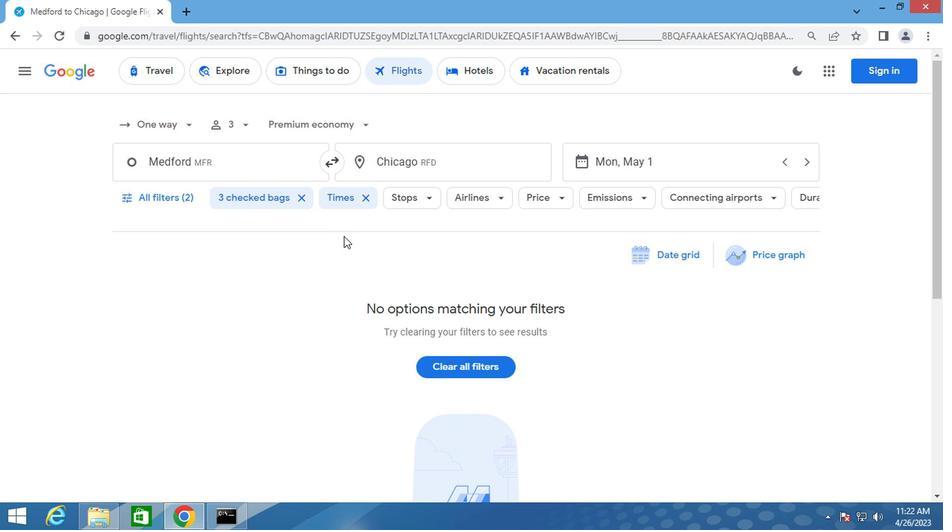 
